 Task: Create a due date automation trigger when advanced on, on the monday after a card is due add content with a description starting with resumeat 11:00 AM.
Action: Mouse moved to (1153, 339)
Screenshot: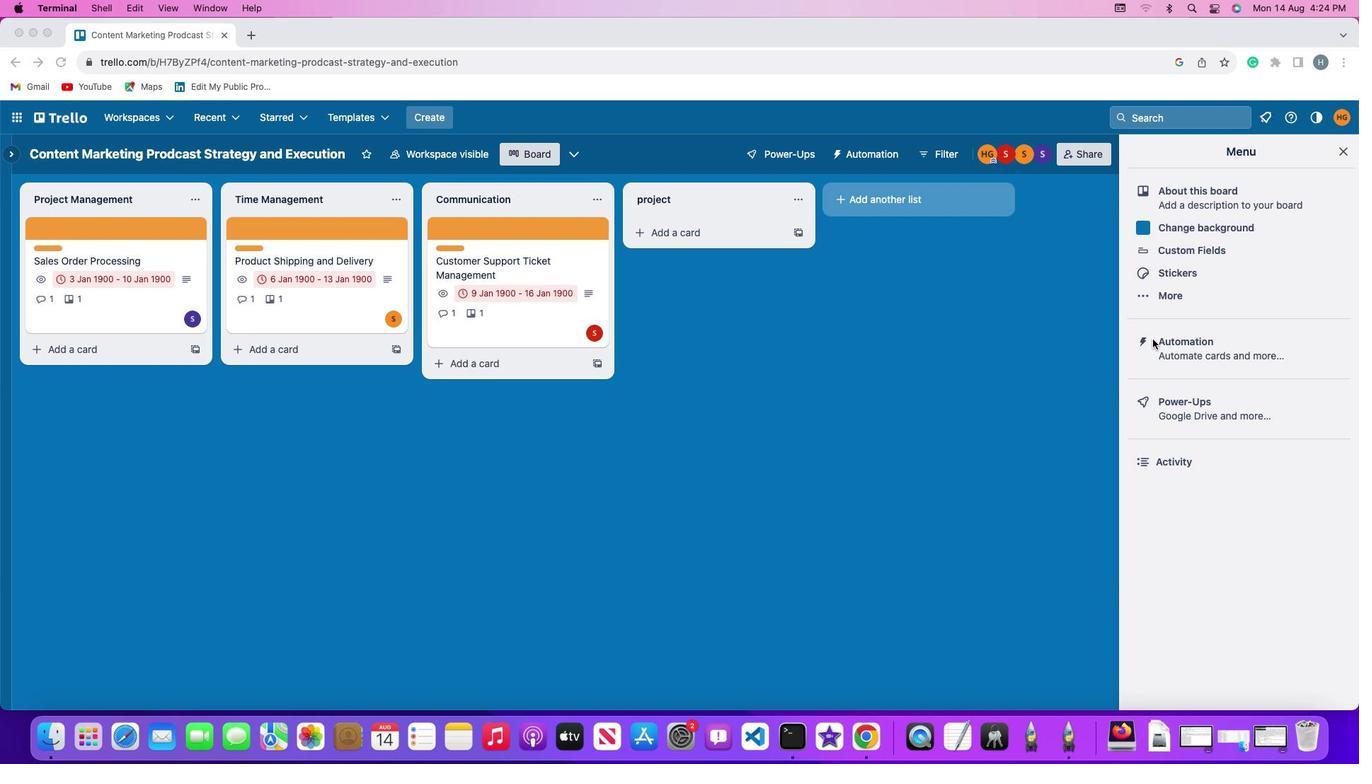 
Action: Mouse pressed left at (1153, 339)
Screenshot: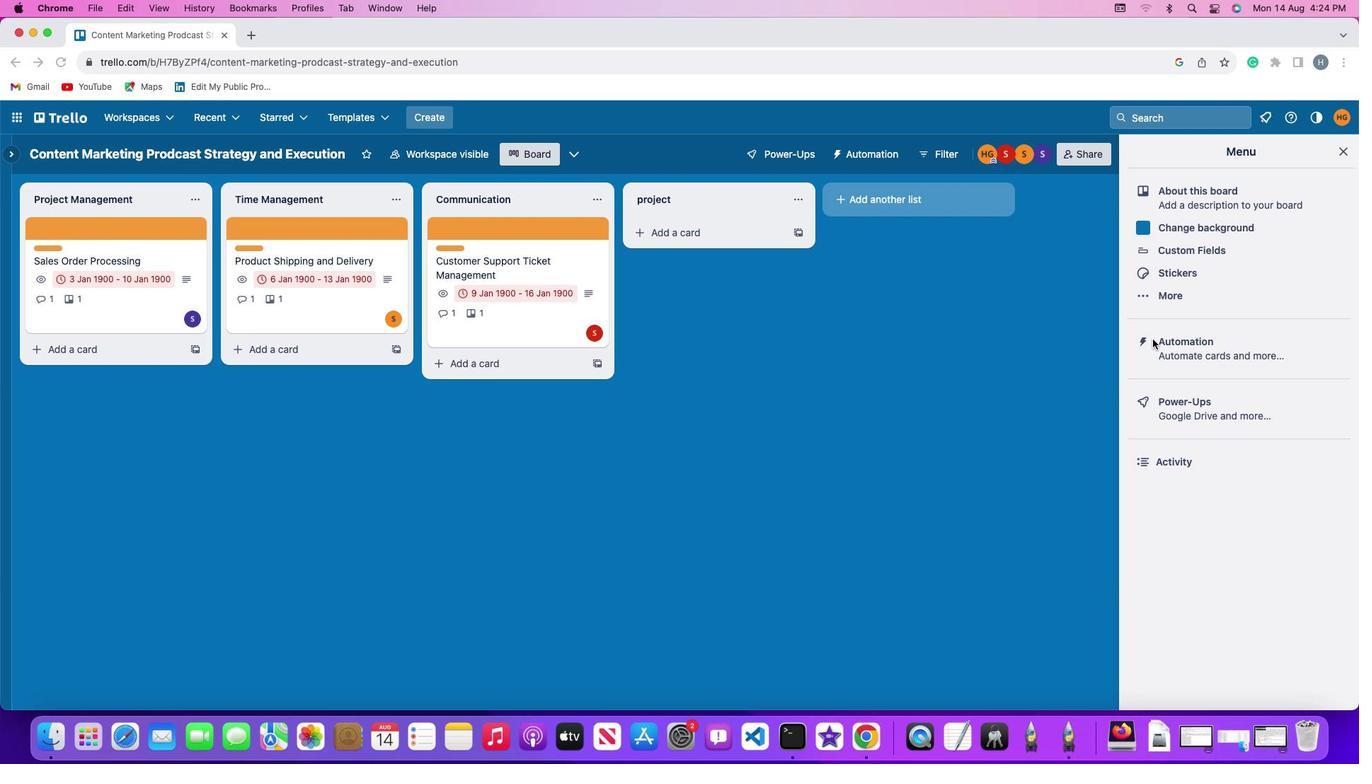 
Action: Mouse pressed left at (1153, 339)
Screenshot: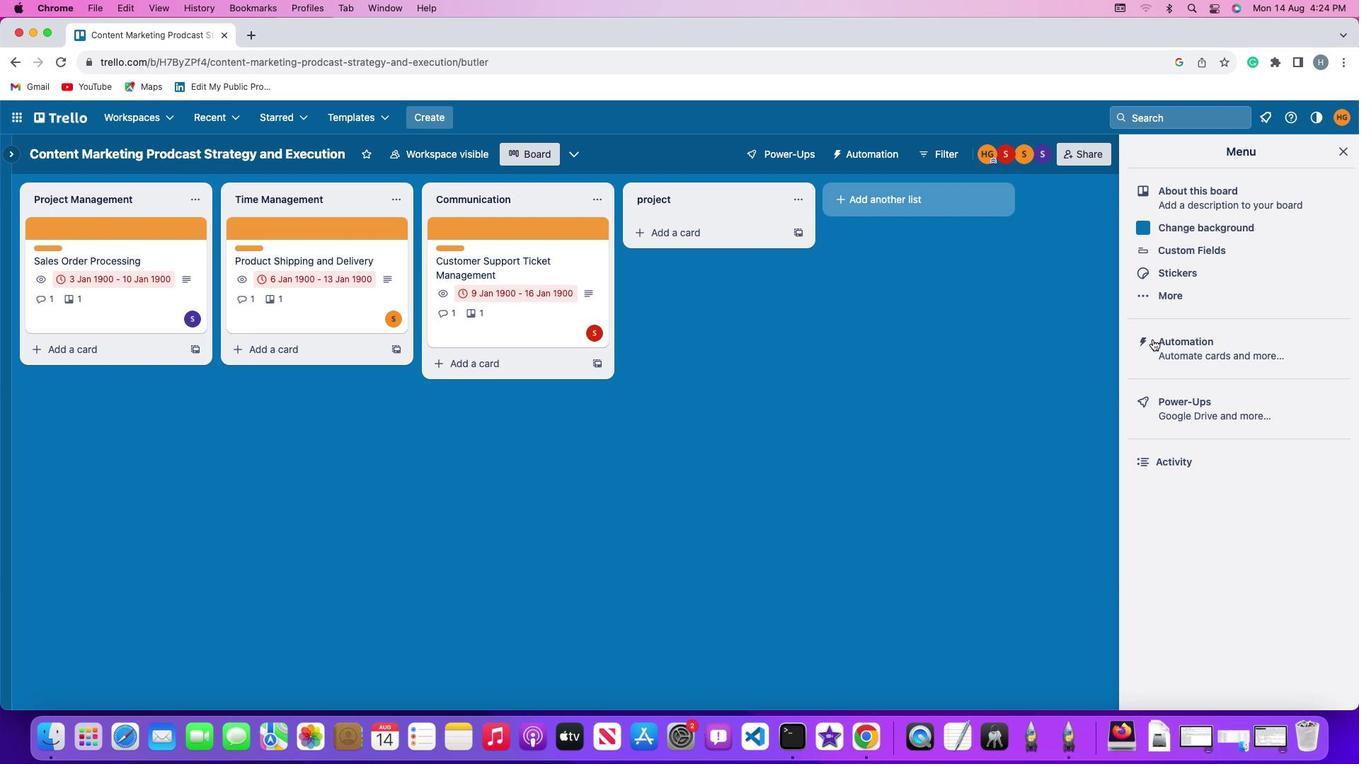 
Action: Mouse moved to (96, 337)
Screenshot: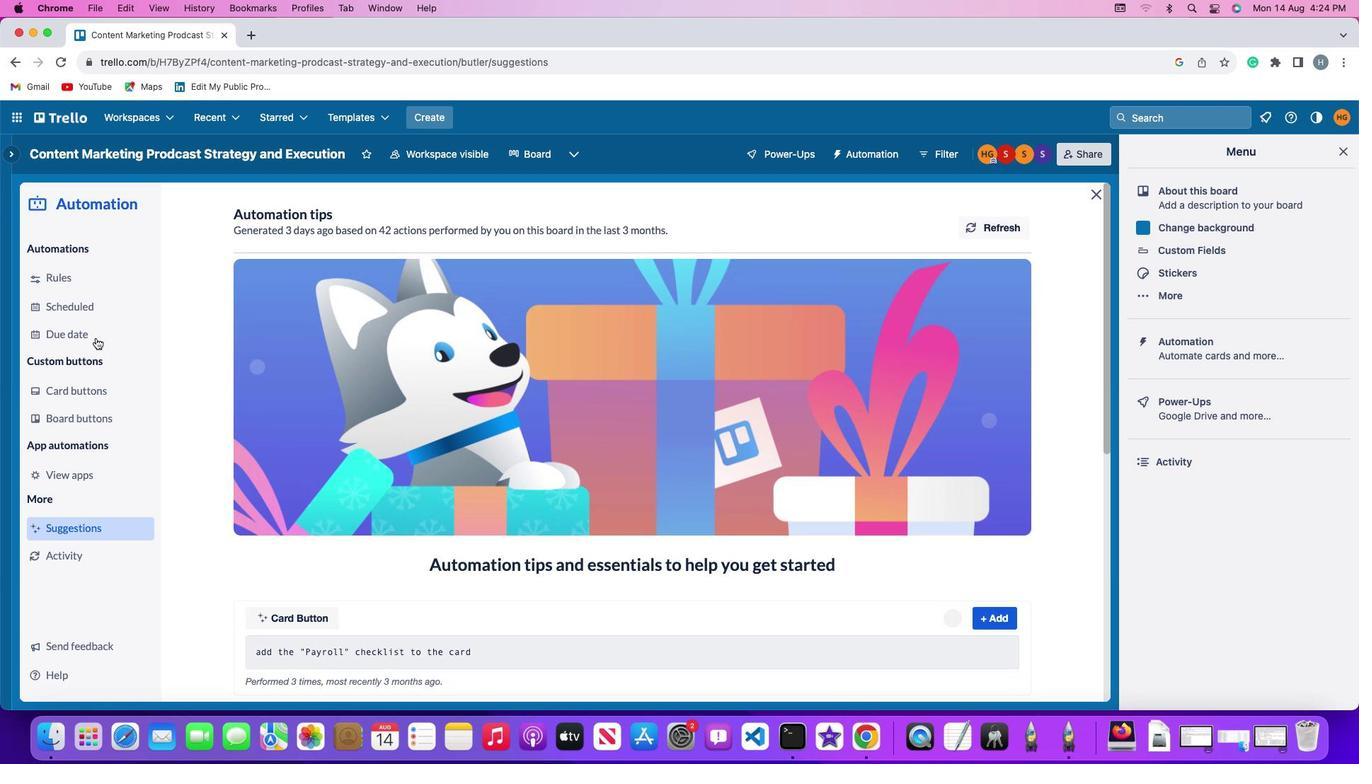 
Action: Mouse pressed left at (96, 337)
Screenshot: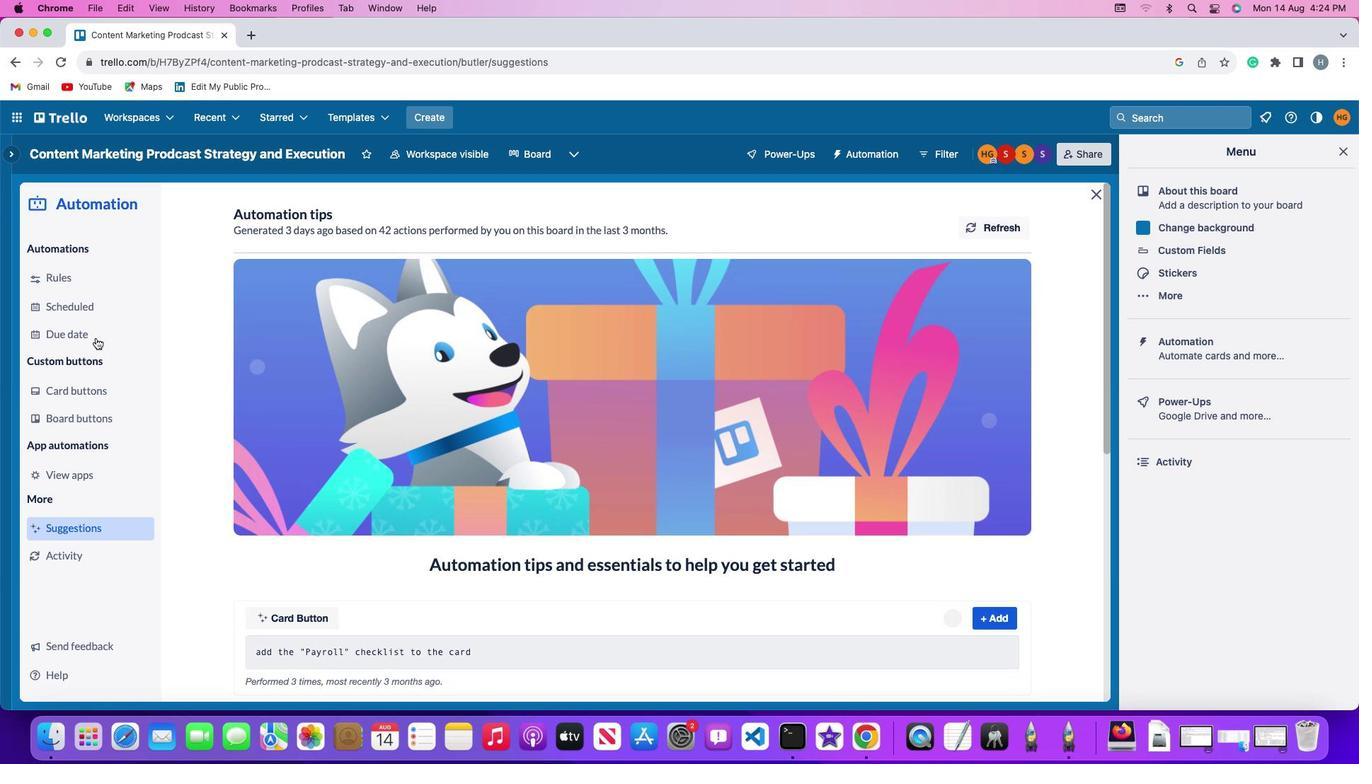 
Action: Mouse moved to (960, 212)
Screenshot: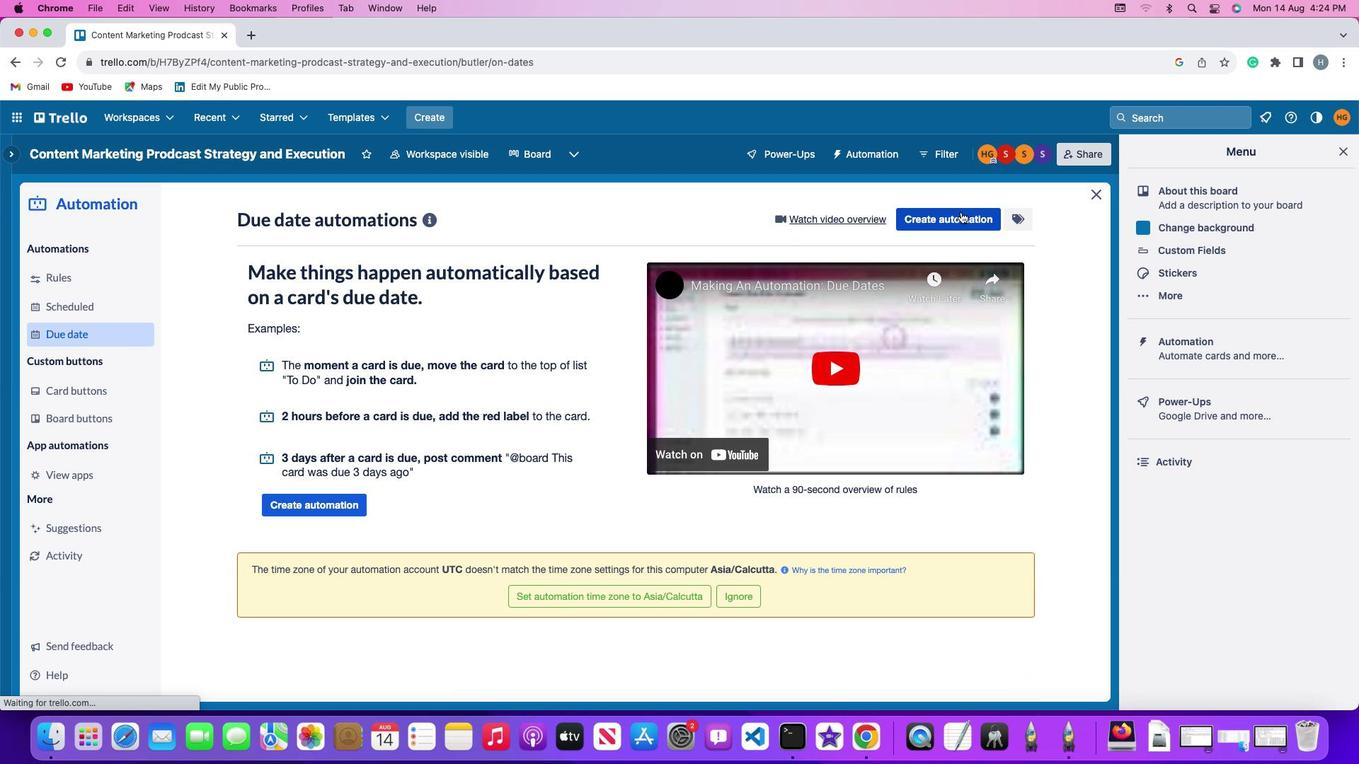 
Action: Mouse pressed left at (960, 212)
Screenshot: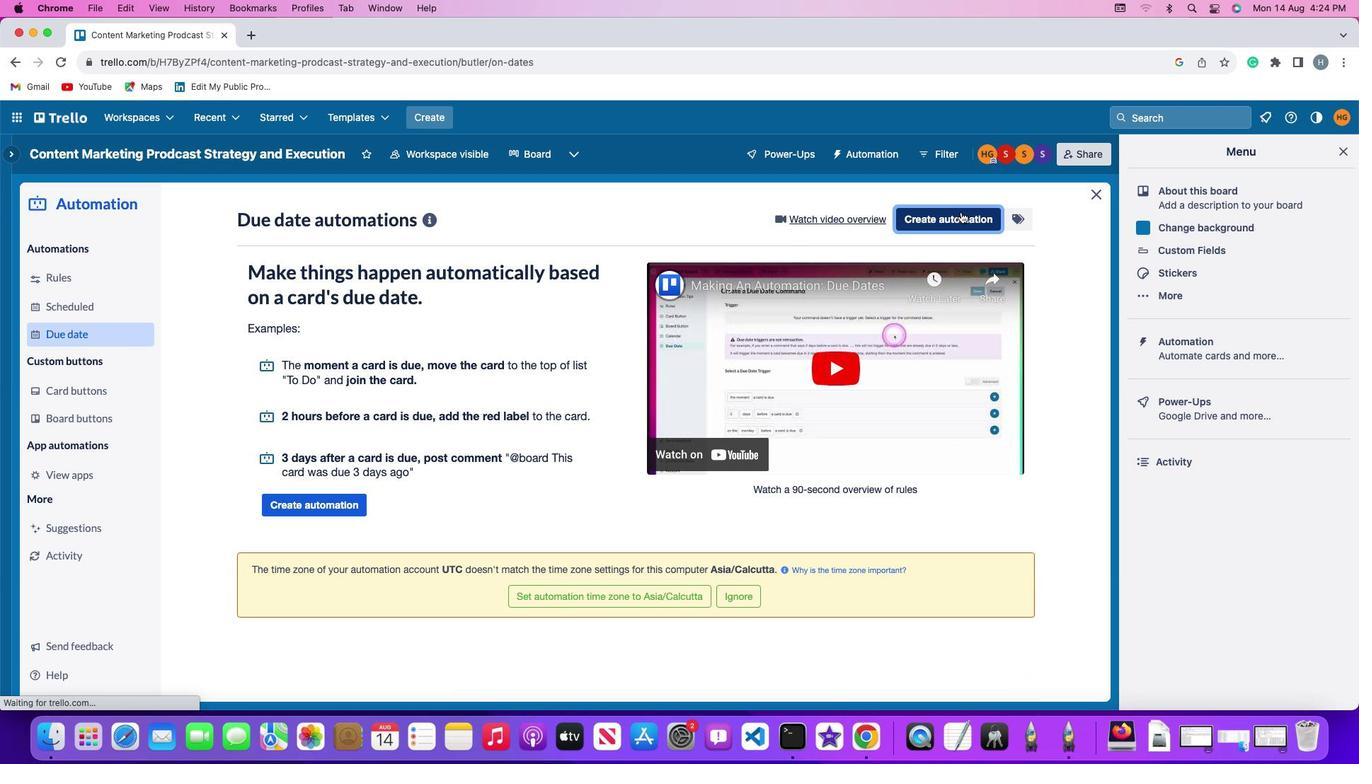 
Action: Mouse moved to (447, 356)
Screenshot: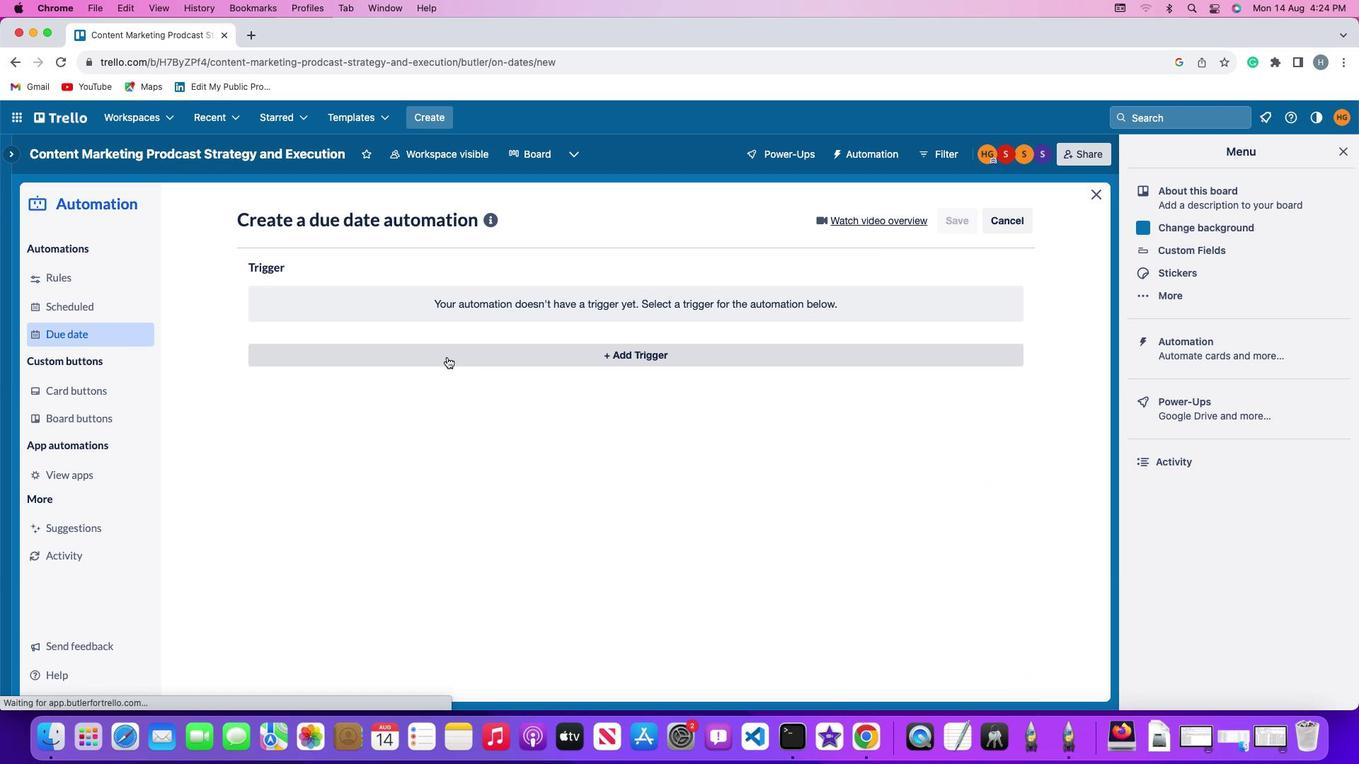 
Action: Mouse pressed left at (447, 356)
Screenshot: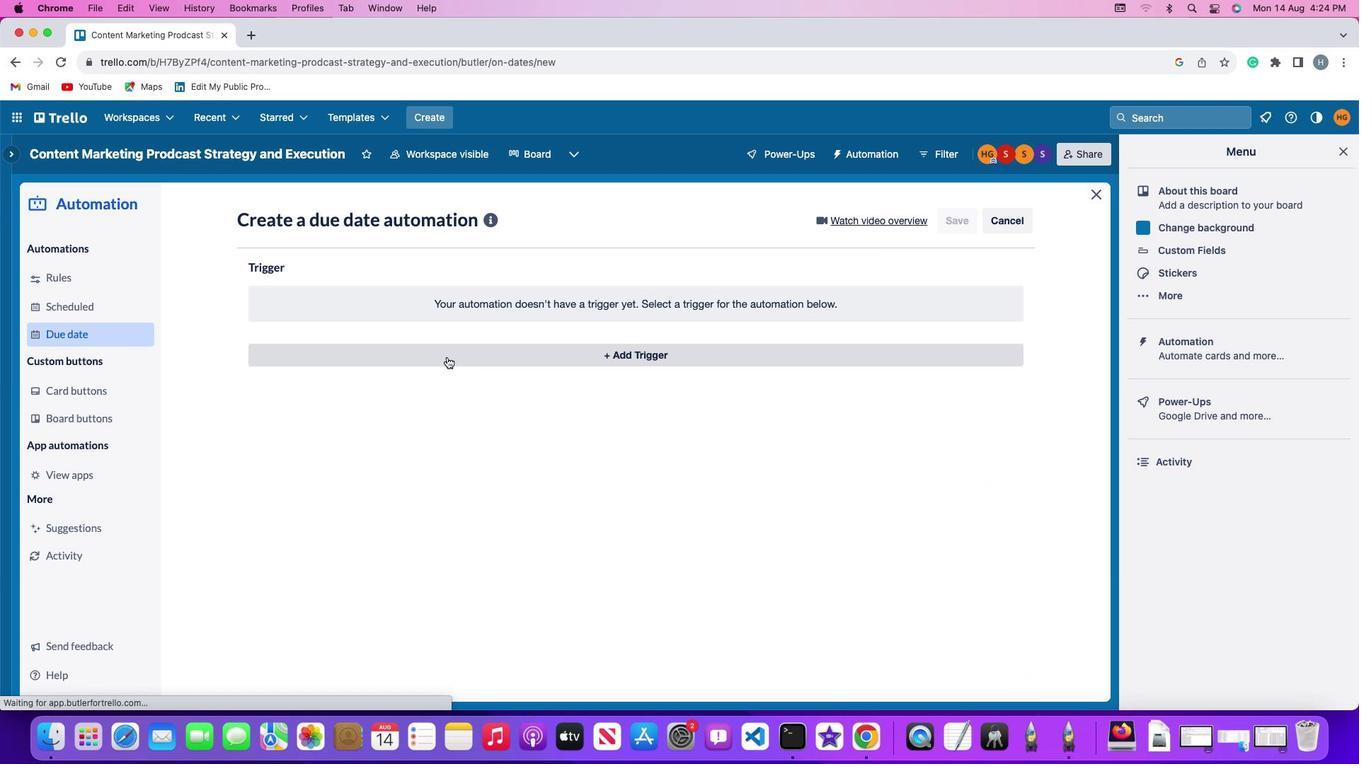 
Action: Mouse moved to (317, 620)
Screenshot: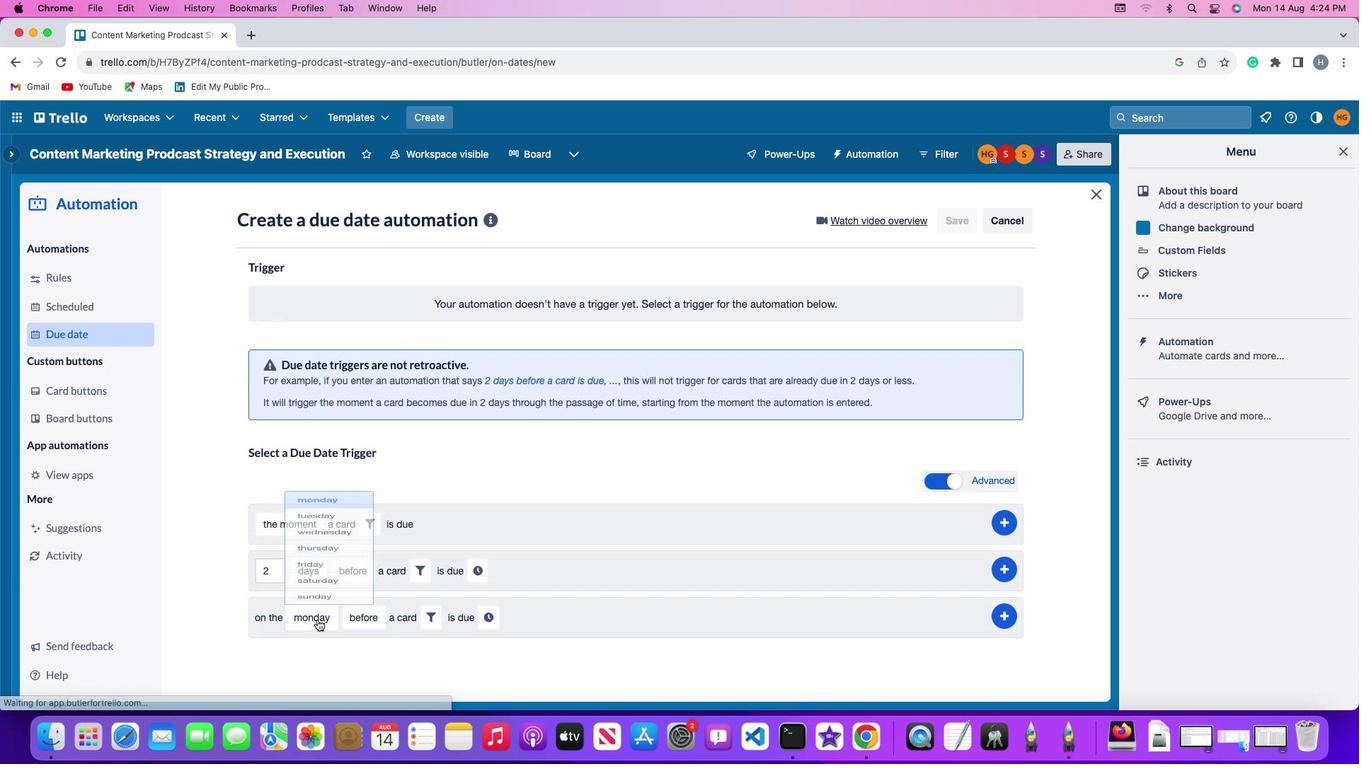 
Action: Mouse pressed left at (317, 620)
Screenshot: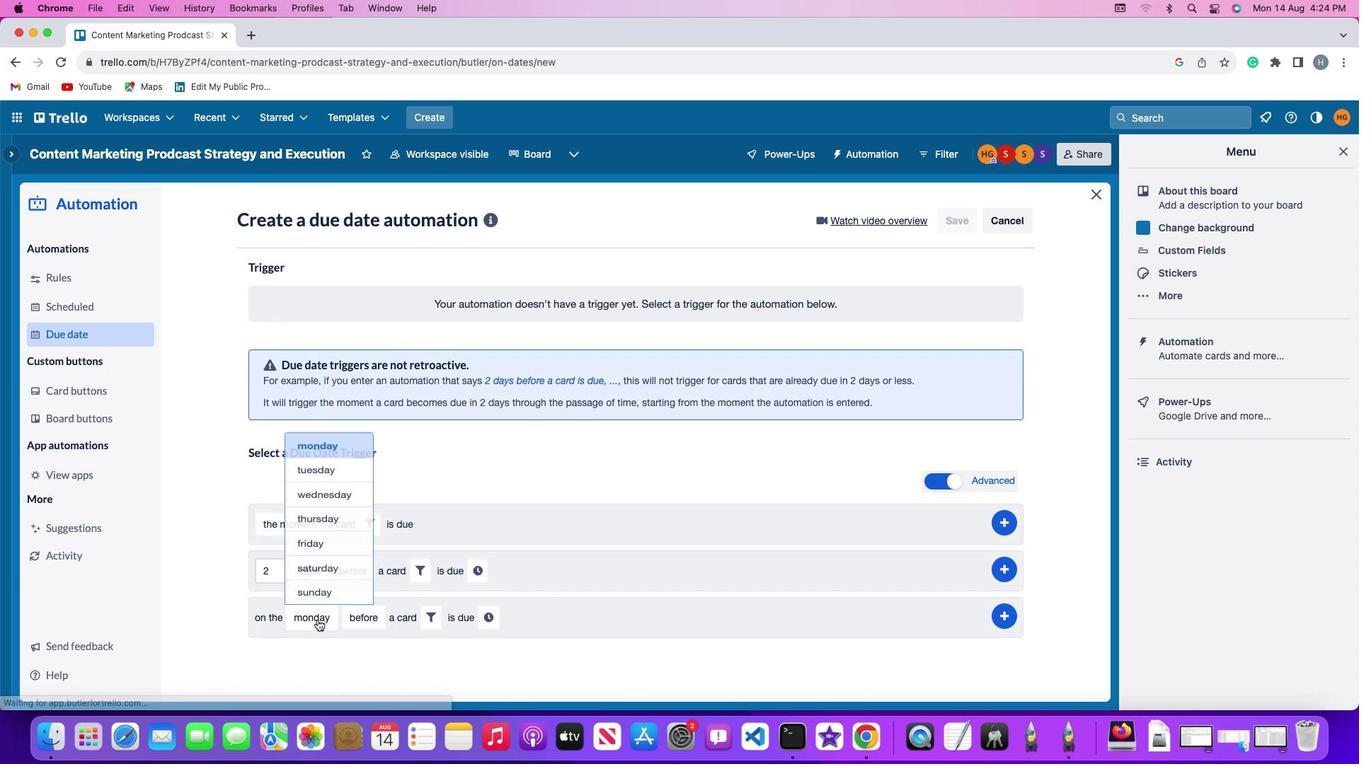 
Action: Mouse moved to (350, 410)
Screenshot: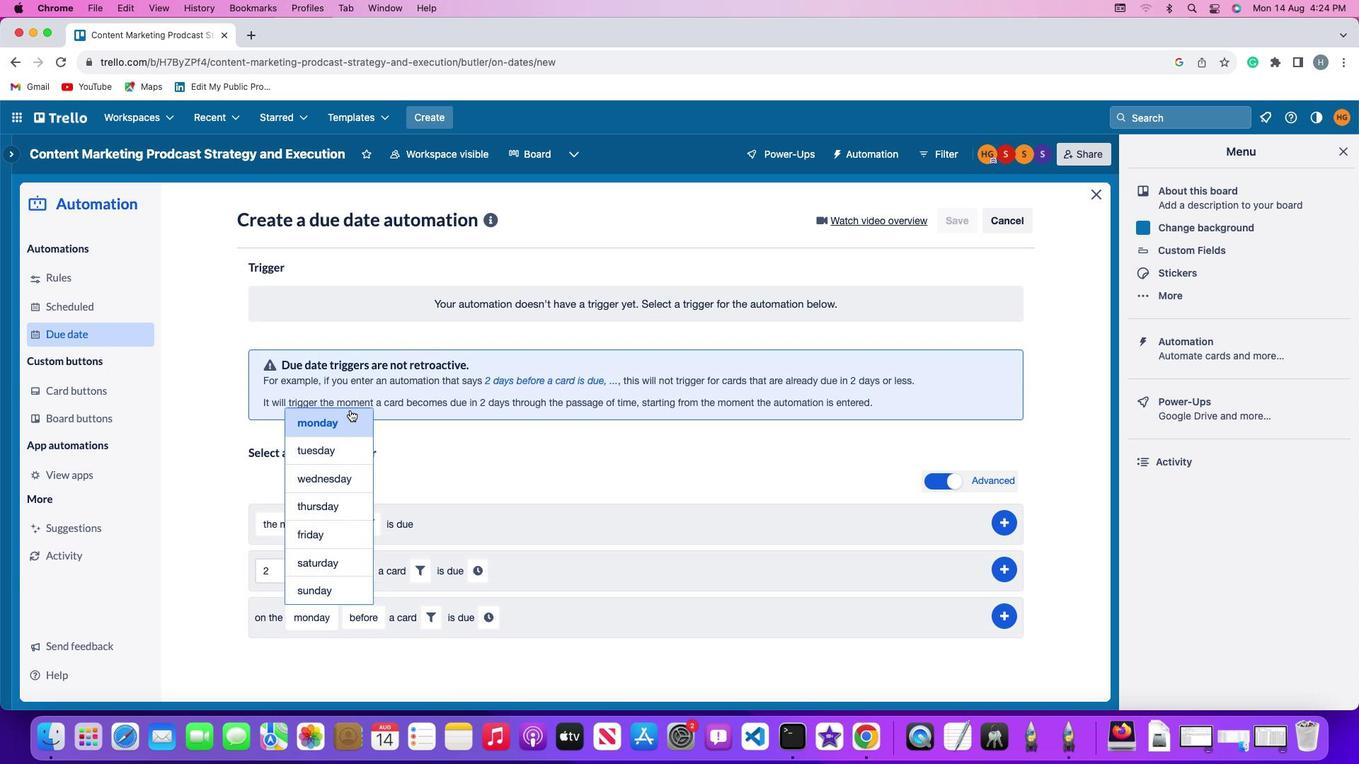 
Action: Mouse pressed left at (350, 410)
Screenshot: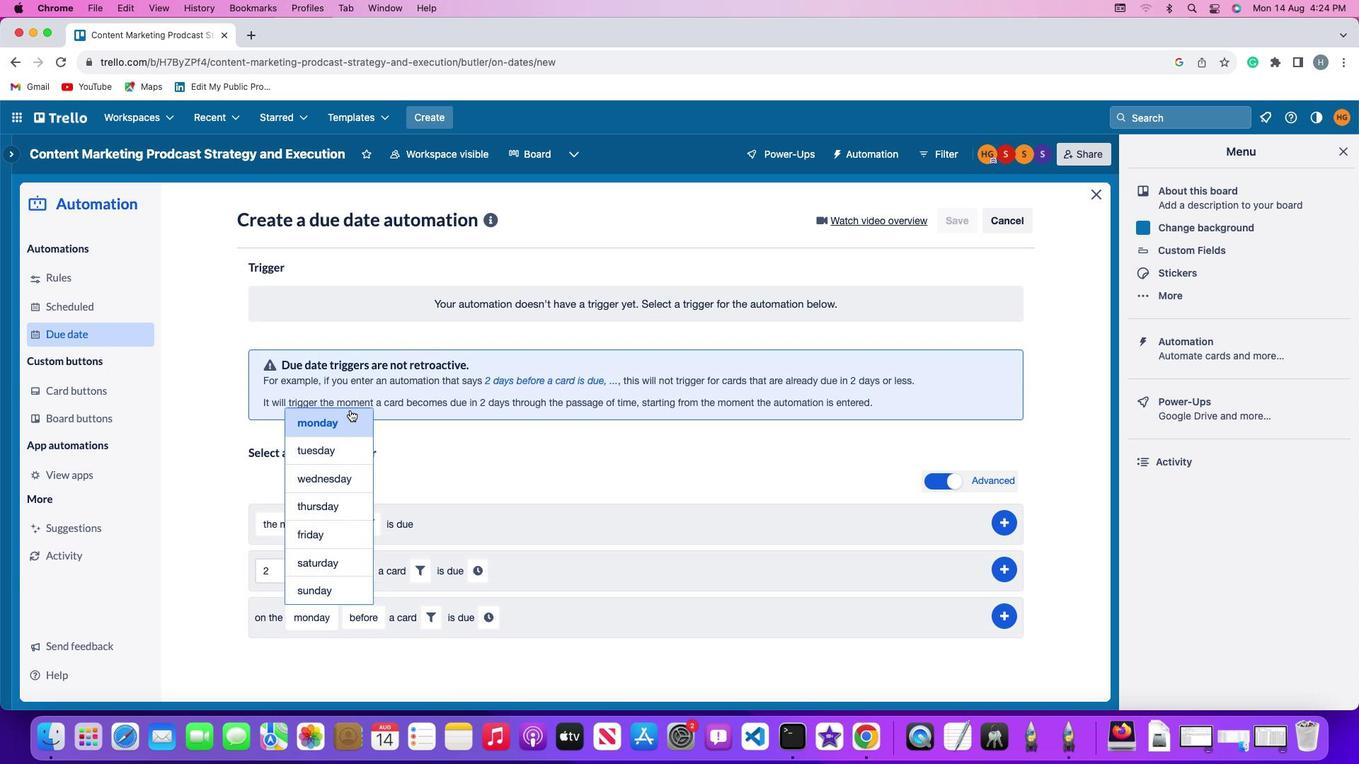 
Action: Mouse moved to (365, 615)
Screenshot: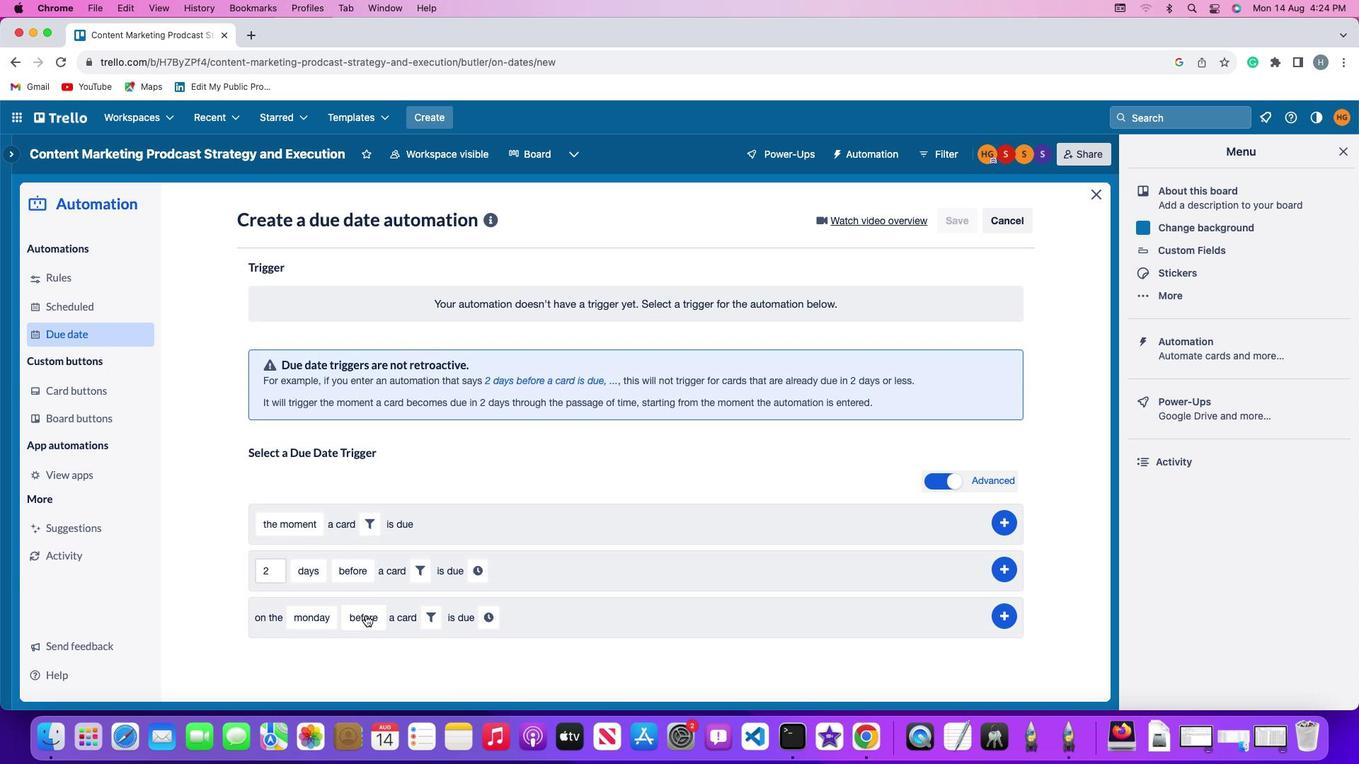 
Action: Mouse pressed left at (365, 615)
Screenshot: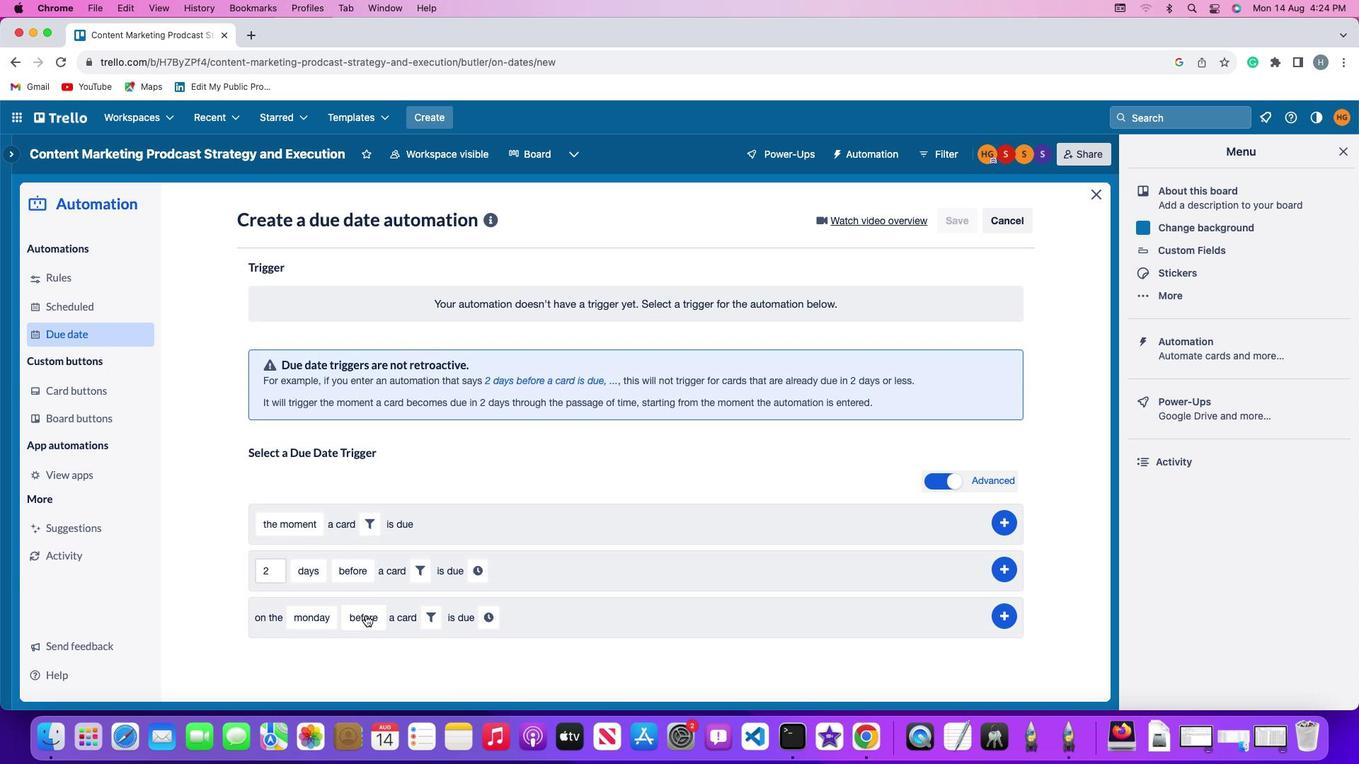 
Action: Mouse moved to (390, 533)
Screenshot: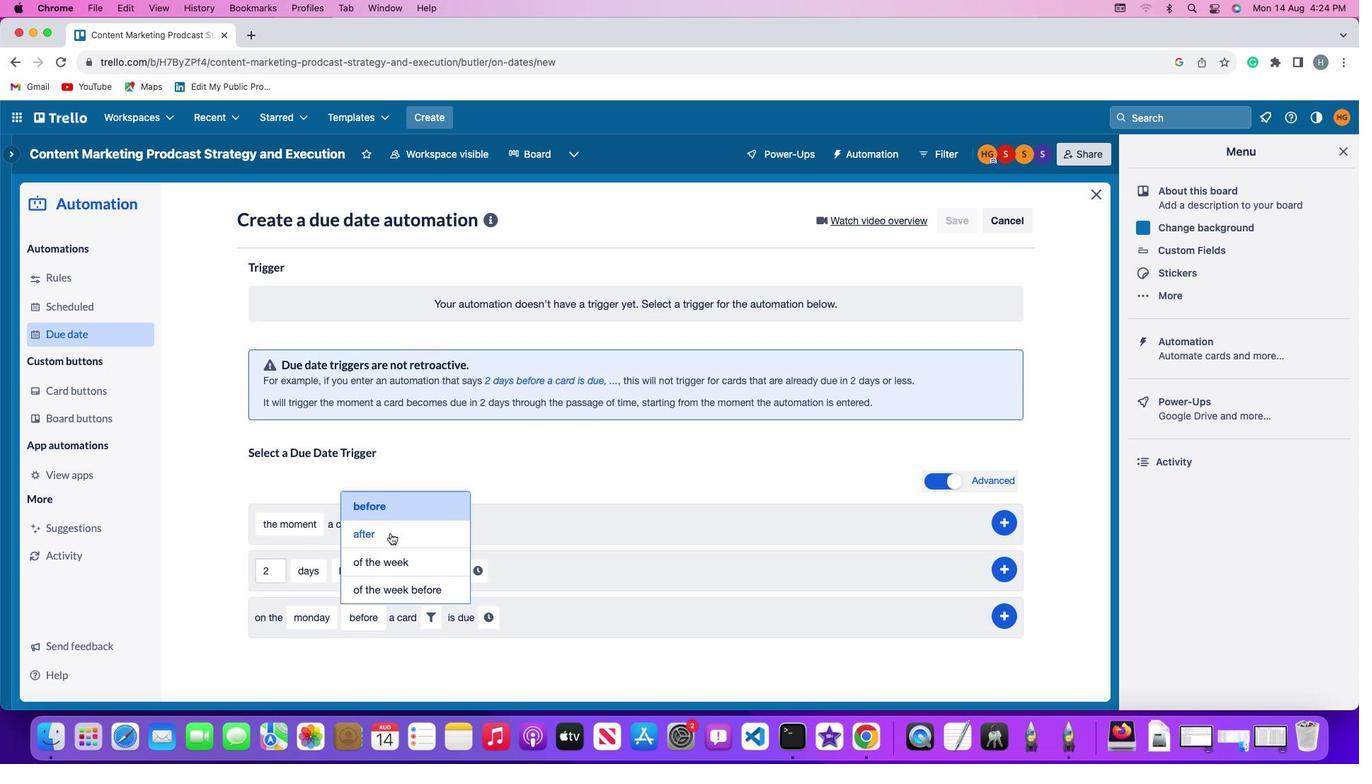 
Action: Mouse pressed left at (390, 533)
Screenshot: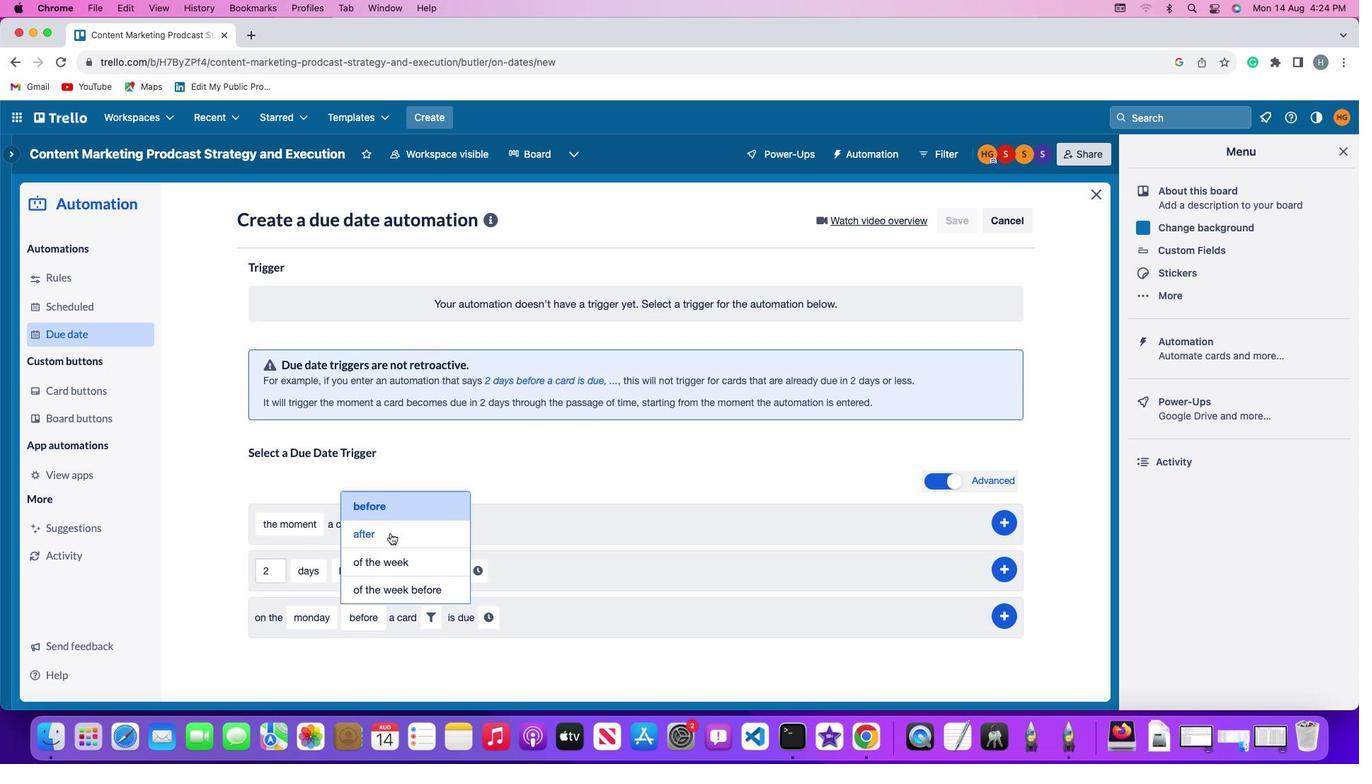 
Action: Mouse moved to (413, 609)
Screenshot: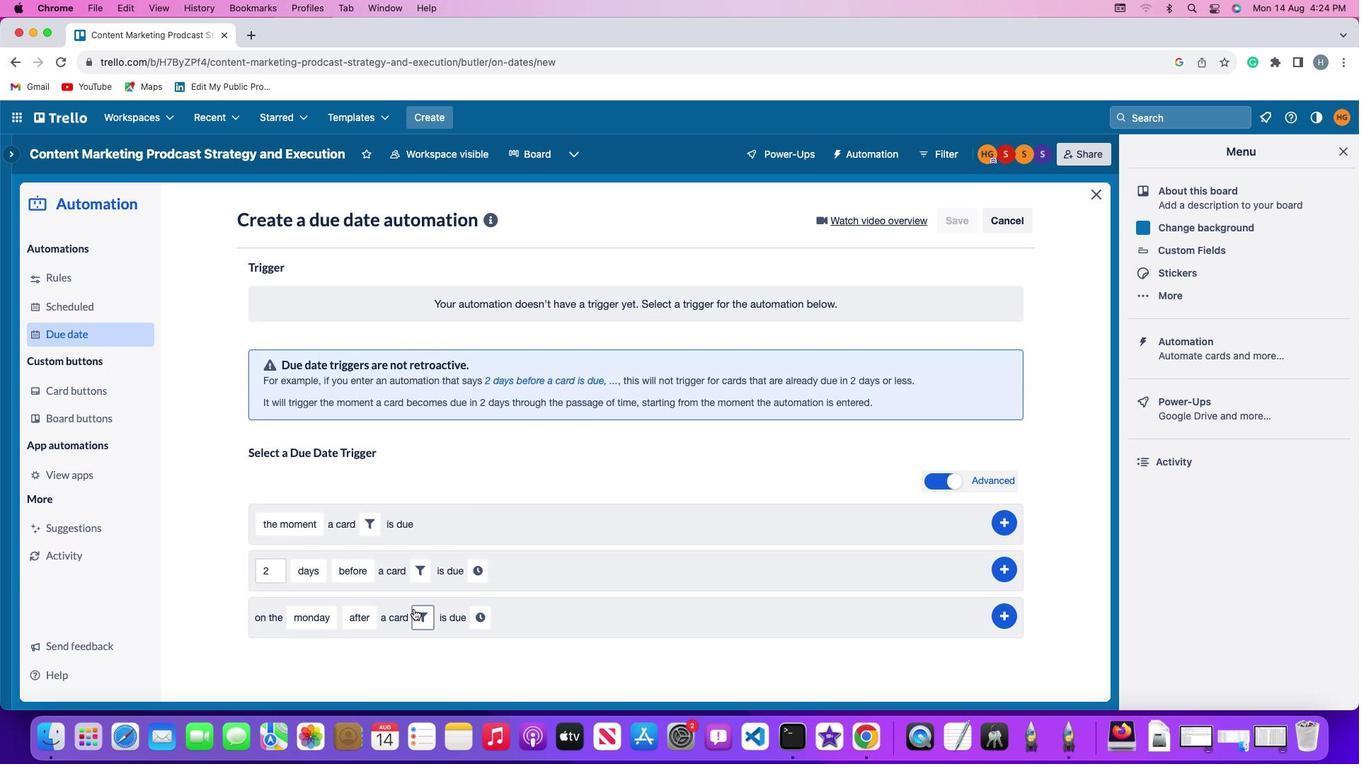 
Action: Mouse pressed left at (413, 609)
Screenshot: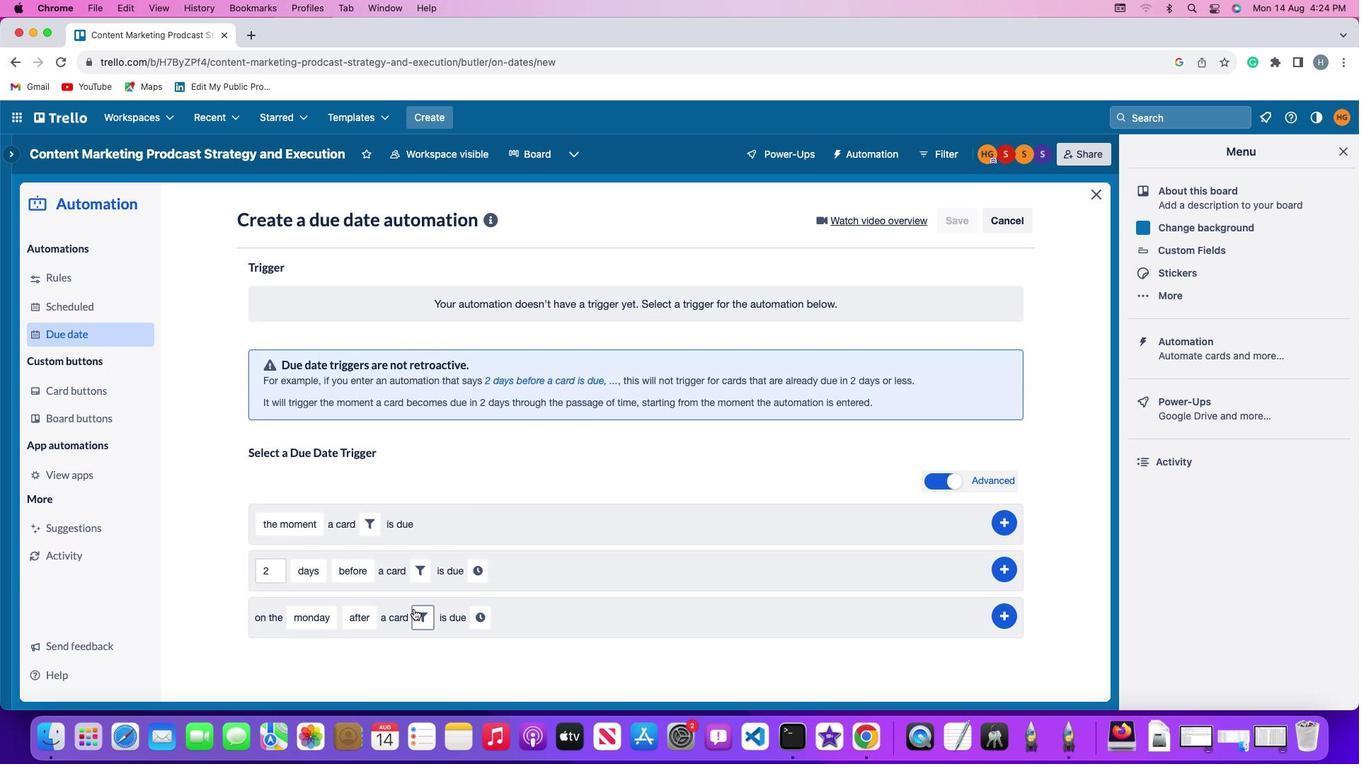 
Action: Mouse moved to (587, 662)
Screenshot: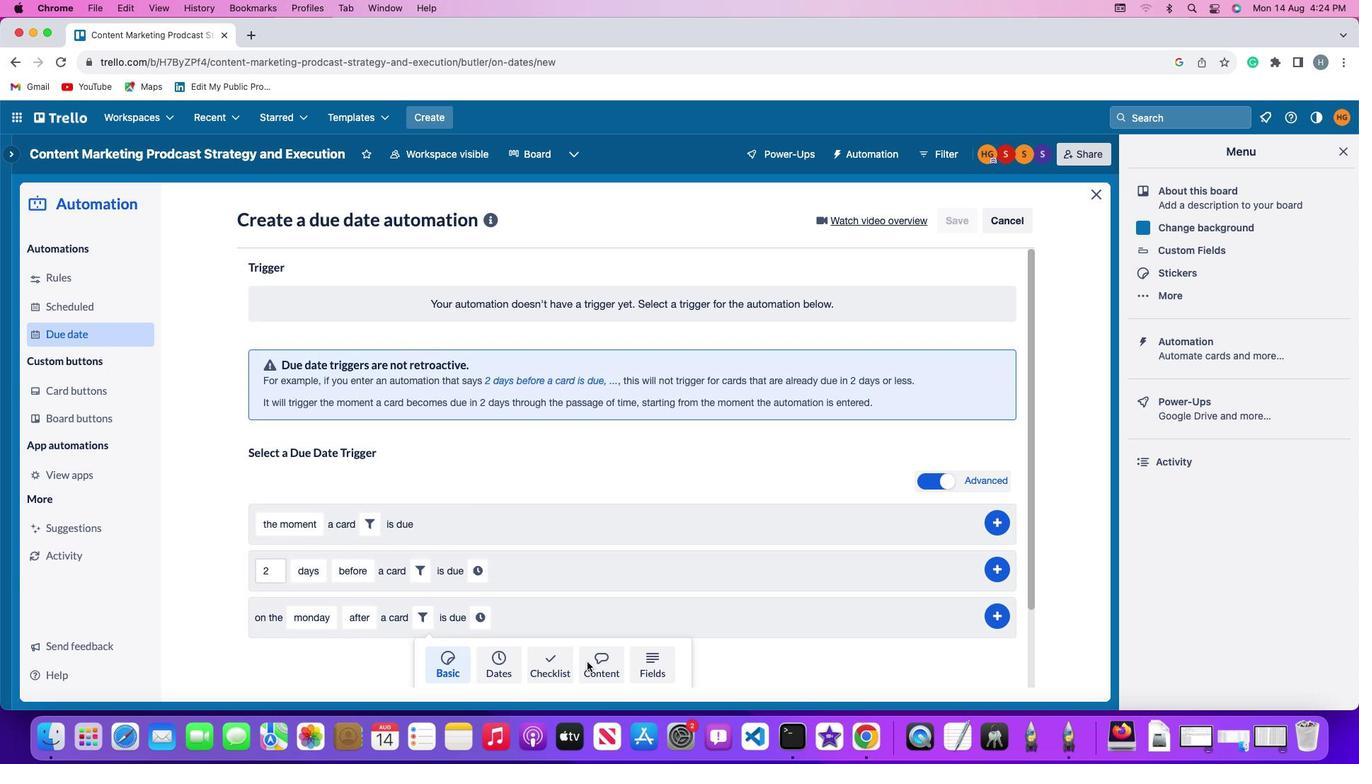 
Action: Mouse pressed left at (587, 662)
Screenshot: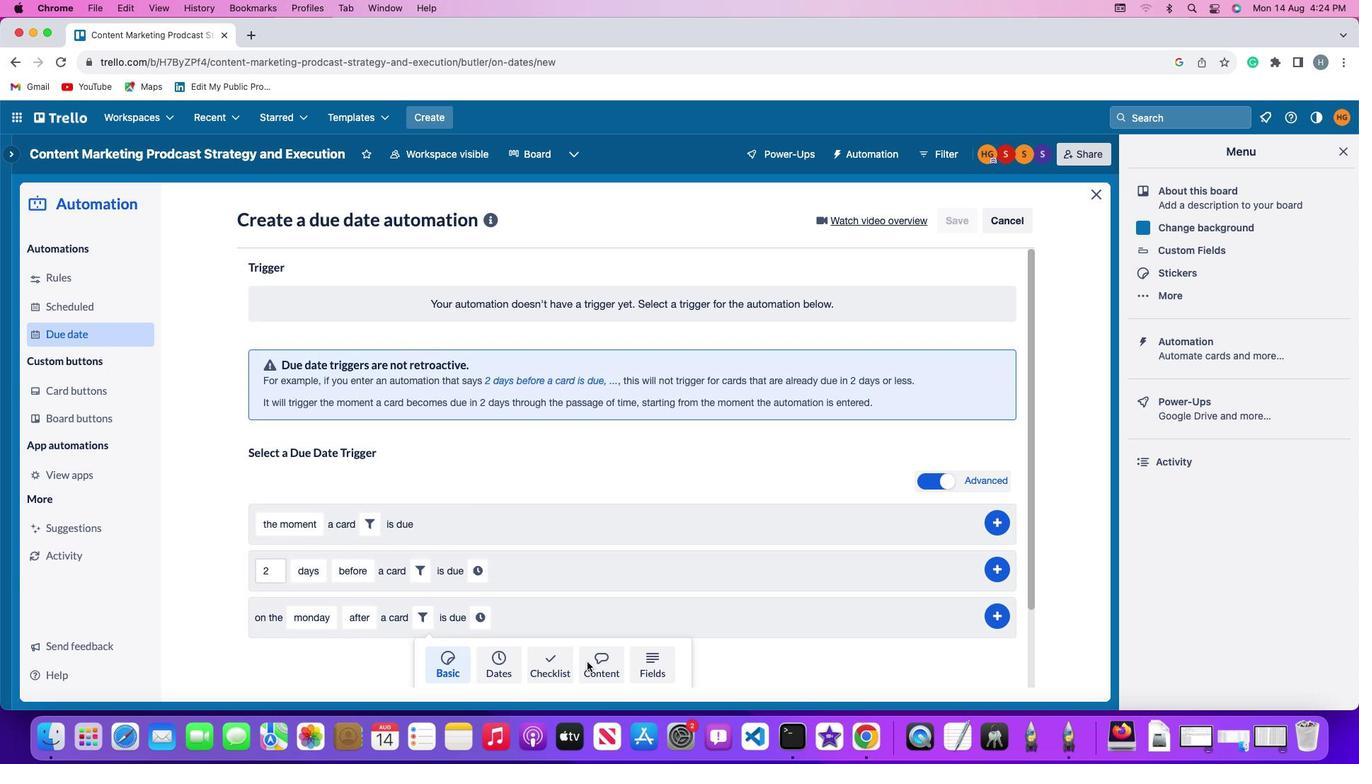 
Action: Mouse moved to (324, 651)
Screenshot: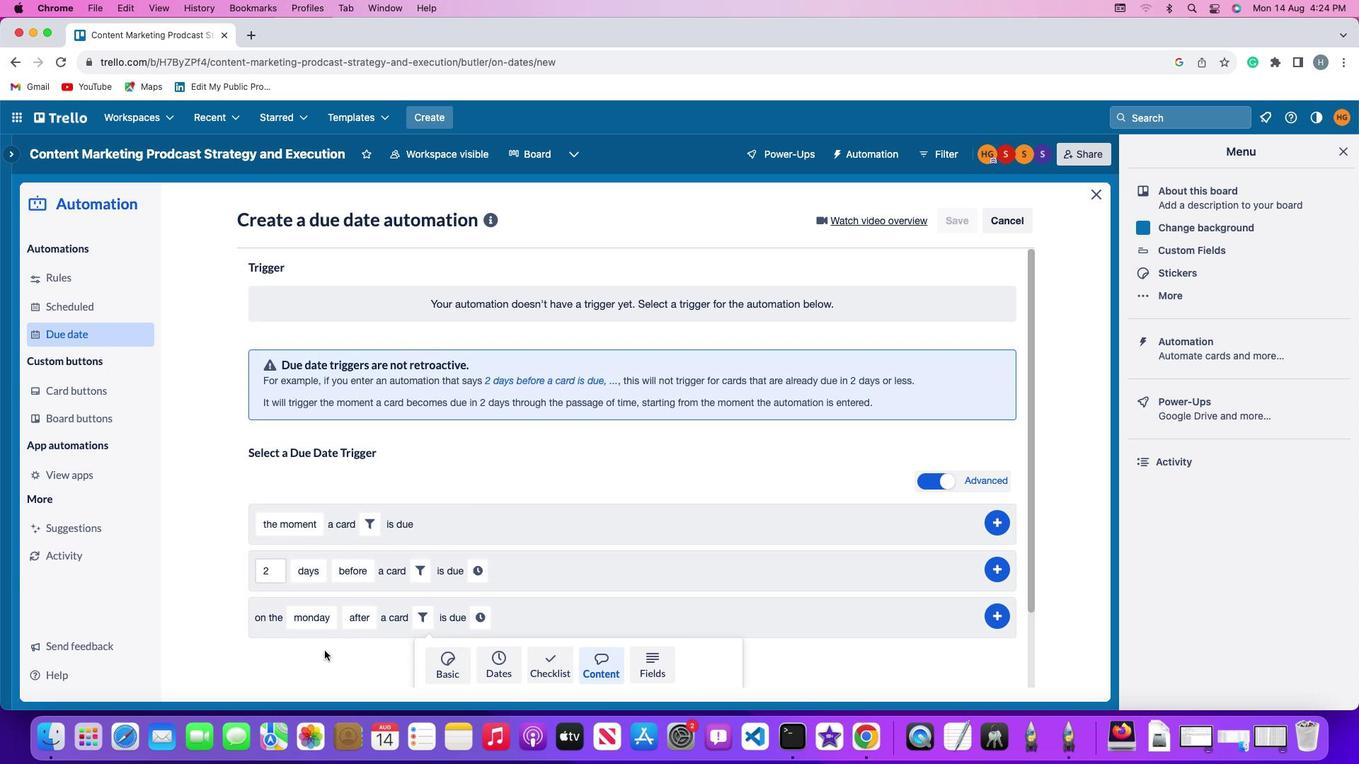
Action: Mouse scrolled (324, 651) with delta (0, 0)
Screenshot: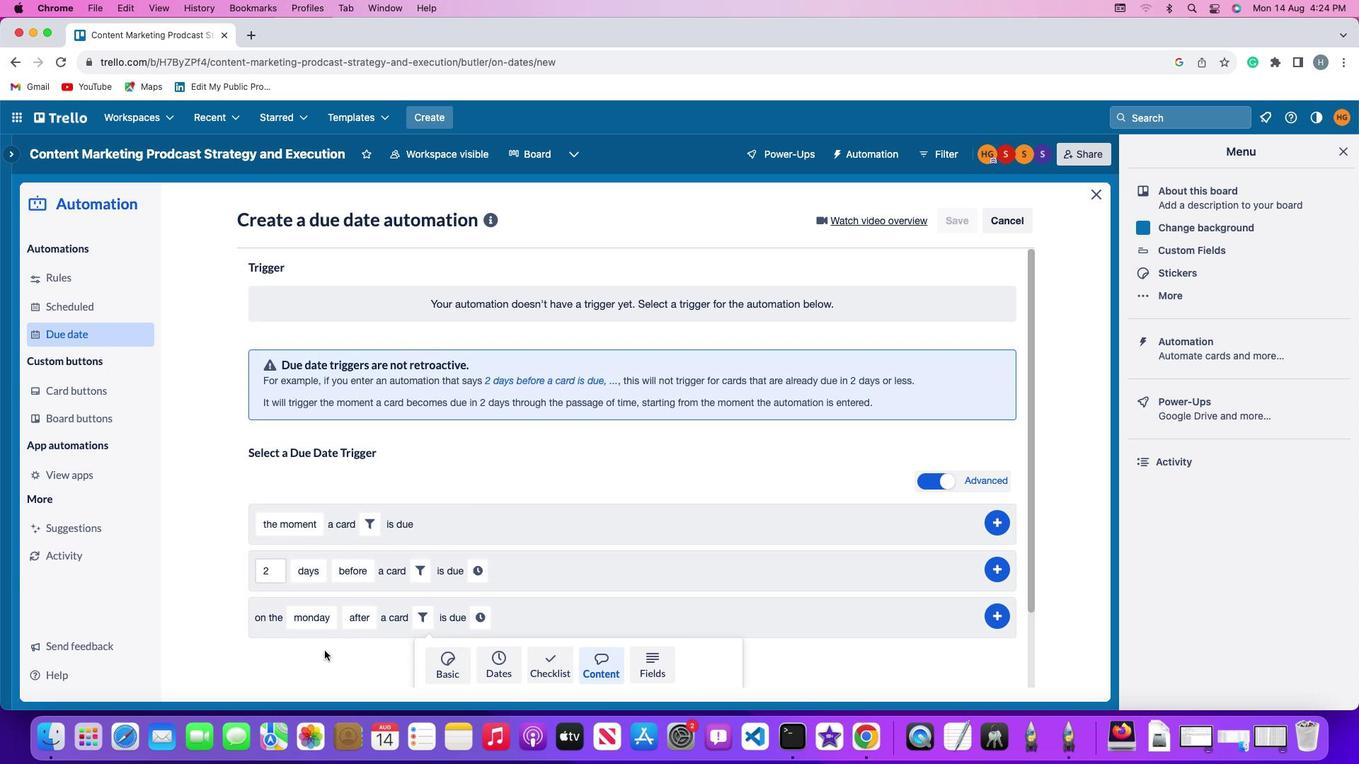 
Action: Mouse moved to (324, 650)
Screenshot: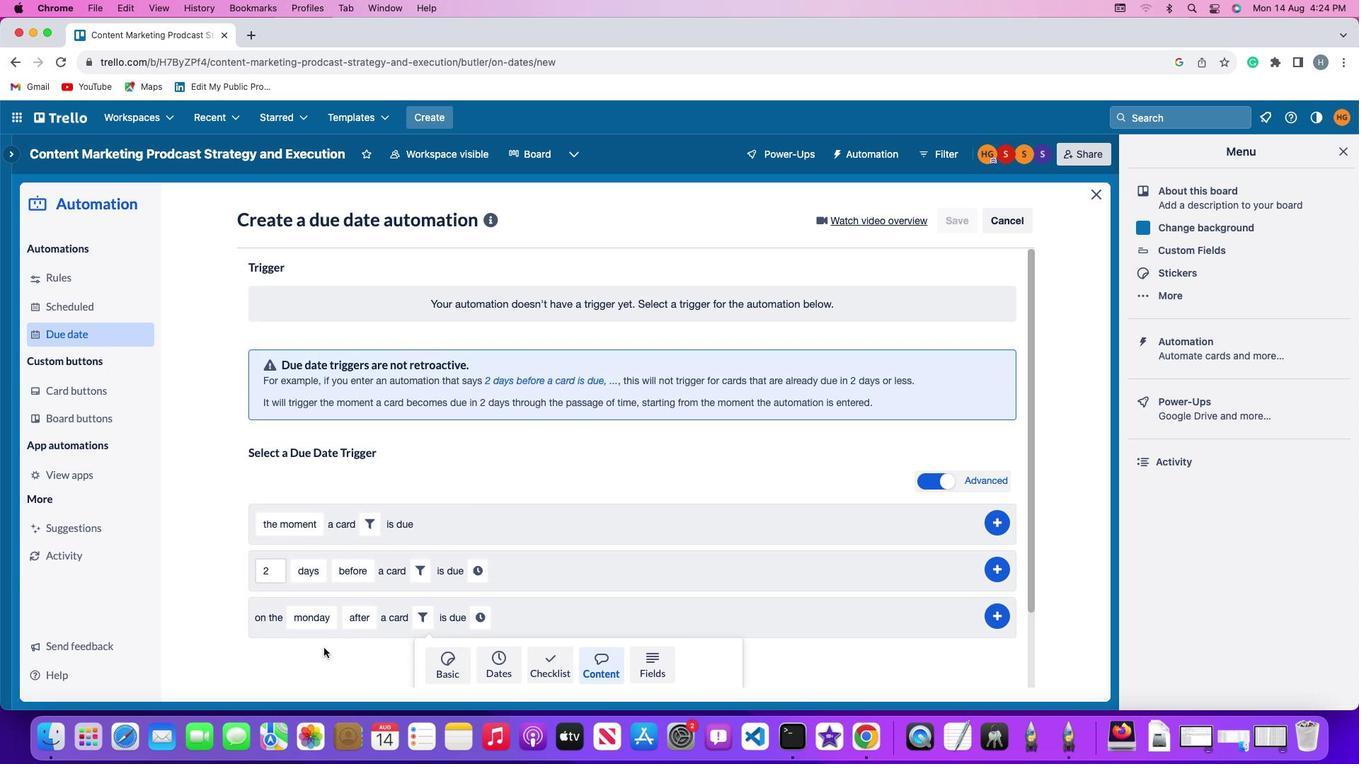 
Action: Mouse scrolled (324, 650) with delta (0, 0)
Screenshot: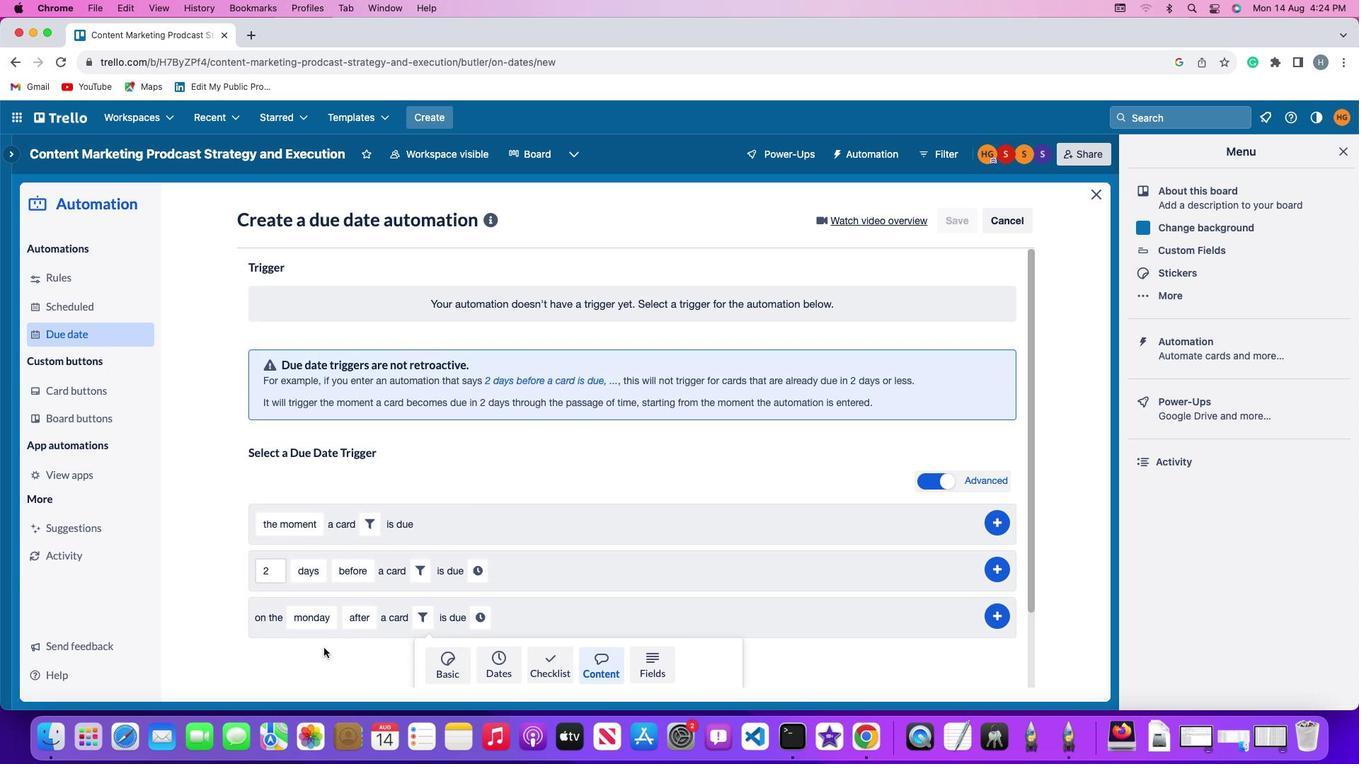 
Action: Mouse moved to (324, 649)
Screenshot: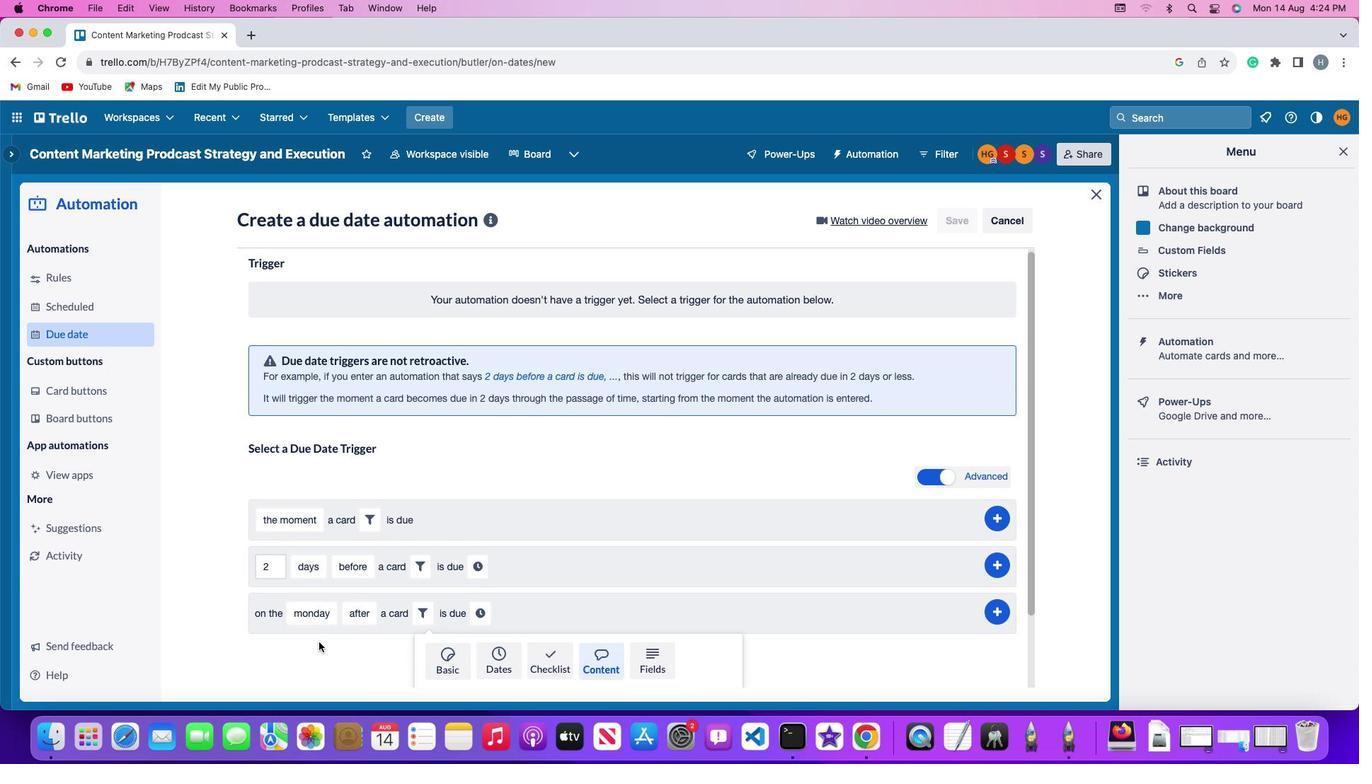 
Action: Mouse scrolled (324, 649) with delta (0, -2)
Screenshot: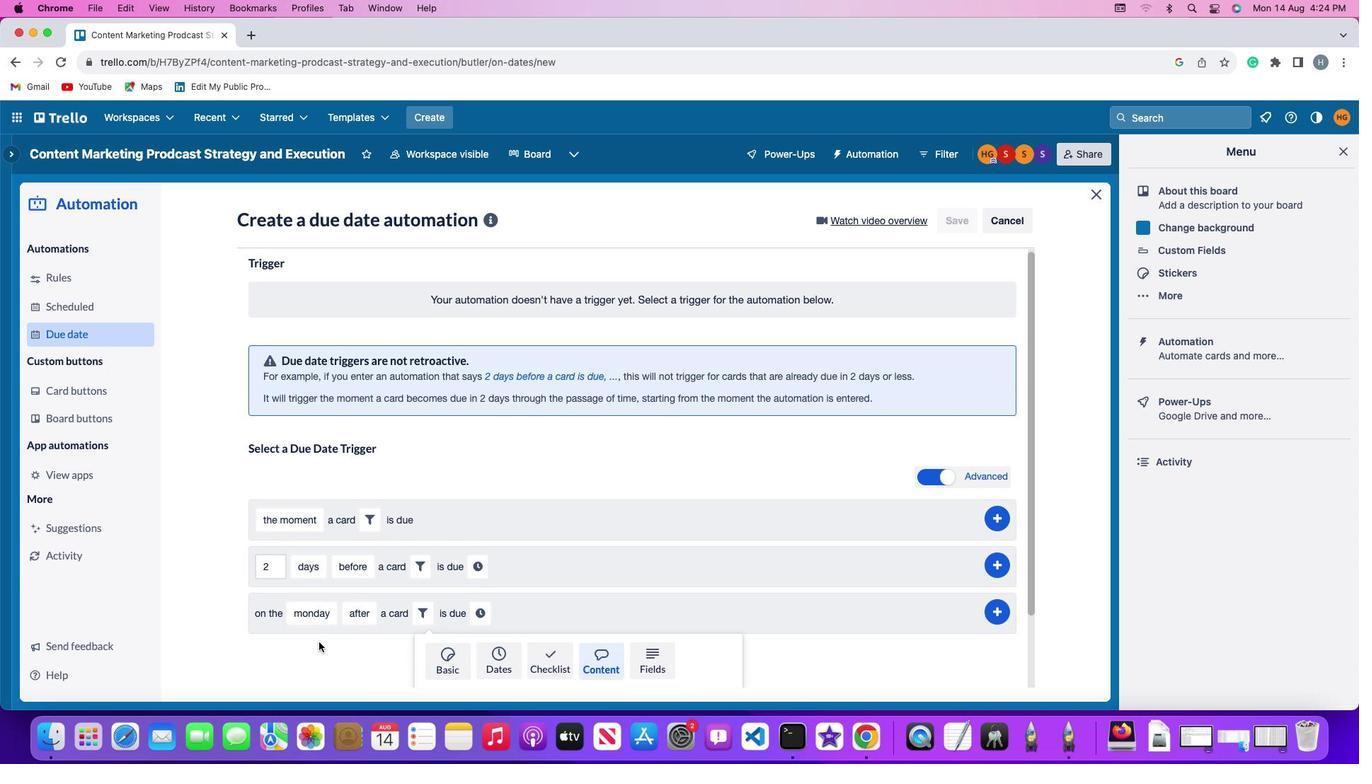 
Action: Mouse moved to (323, 647)
Screenshot: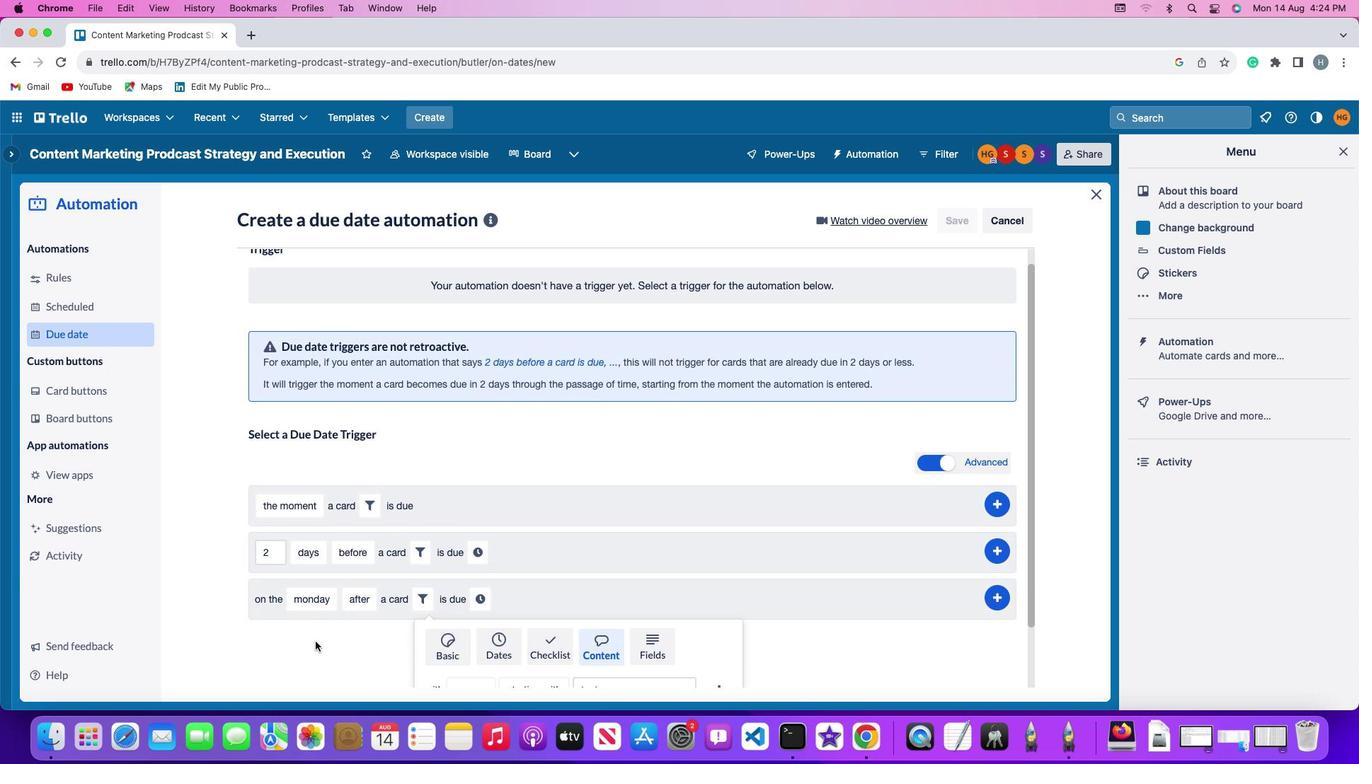 
Action: Mouse scrolled (323, 647) with delta (0, -3)
Screenshot: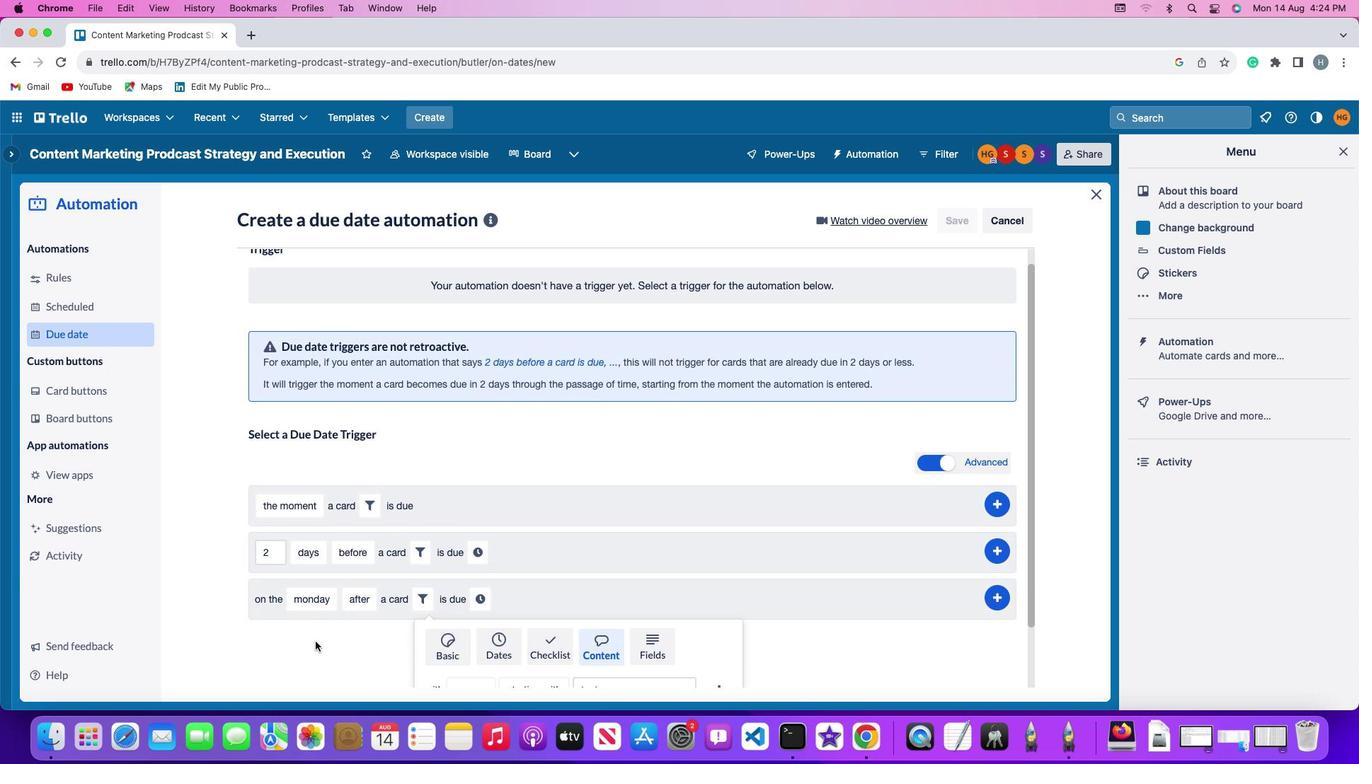 
Action: Mouse moved to (462, 615)
Screenshot: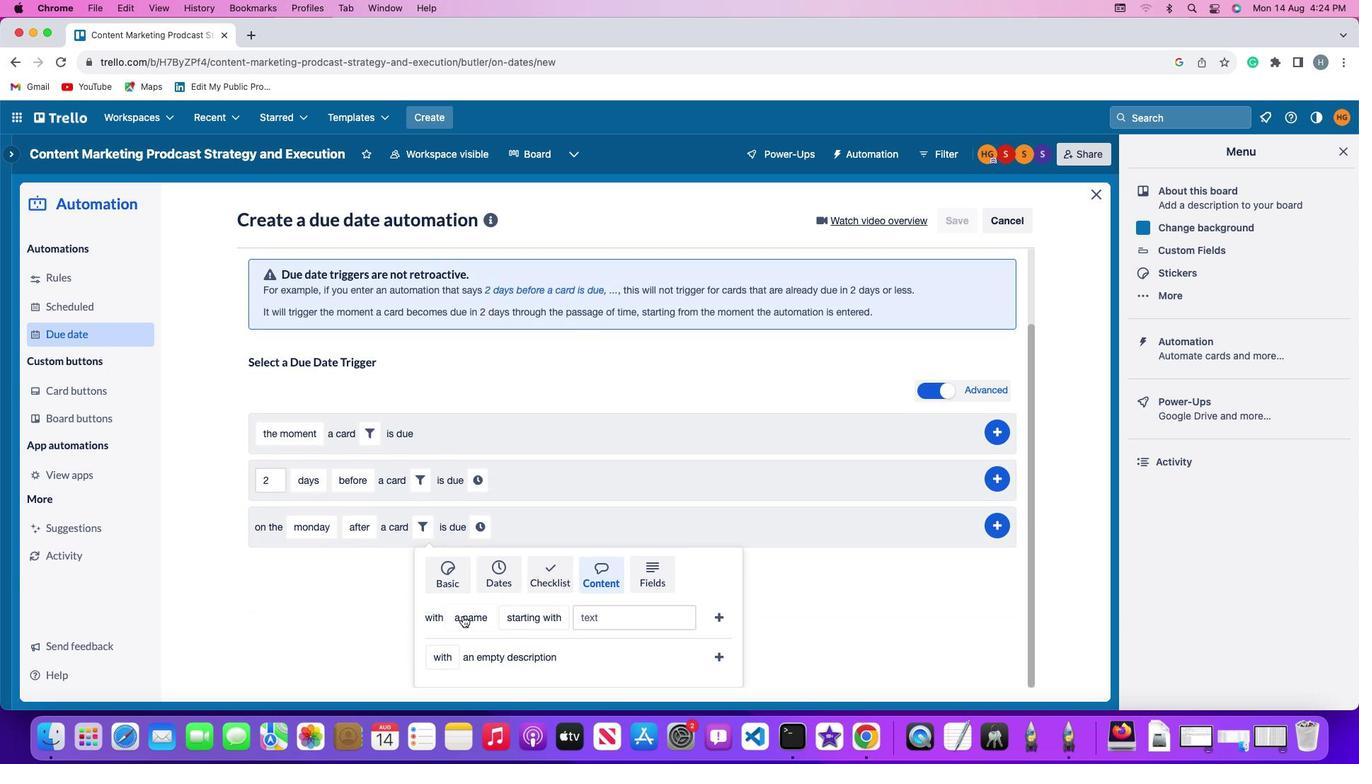 
Action: Mouse pressed left at (462, 615)
Screenshot: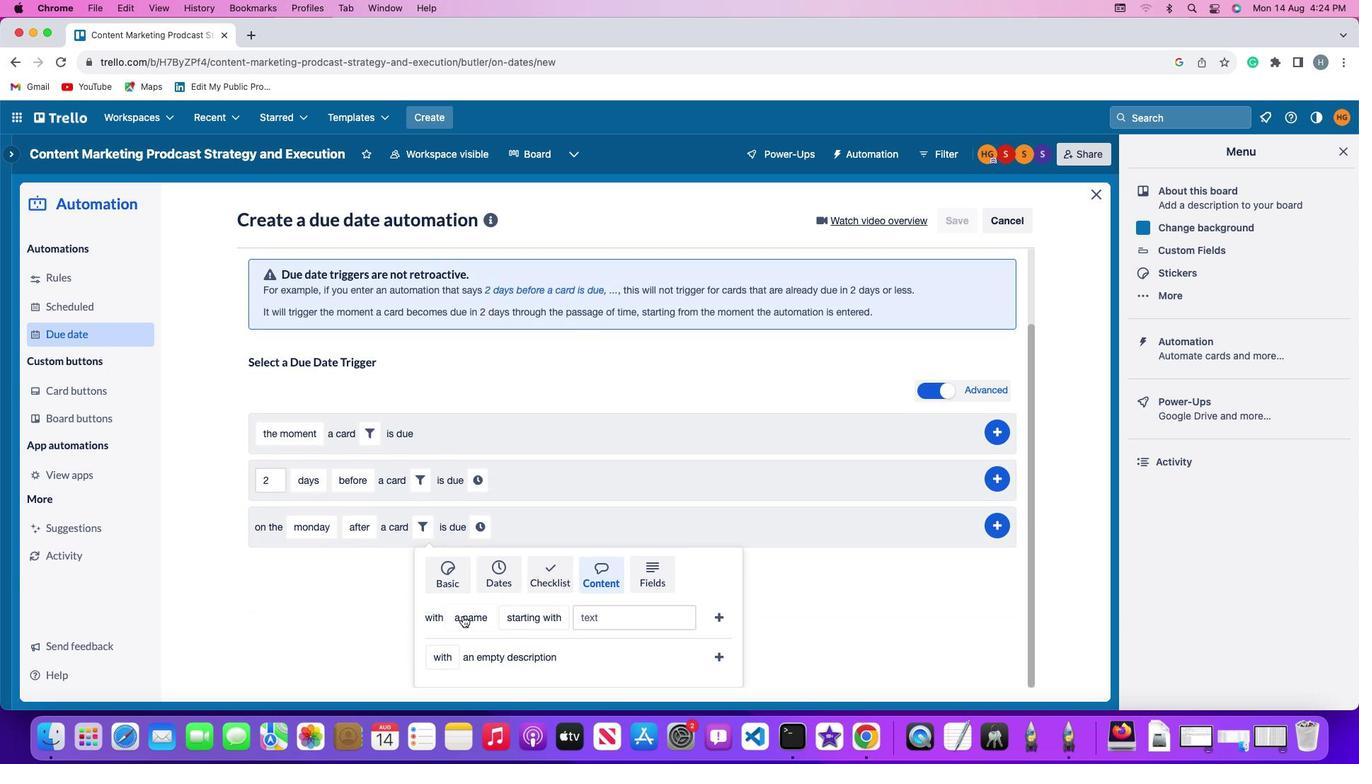 
Action: Mouse moved to (488, 561)
Screenshot: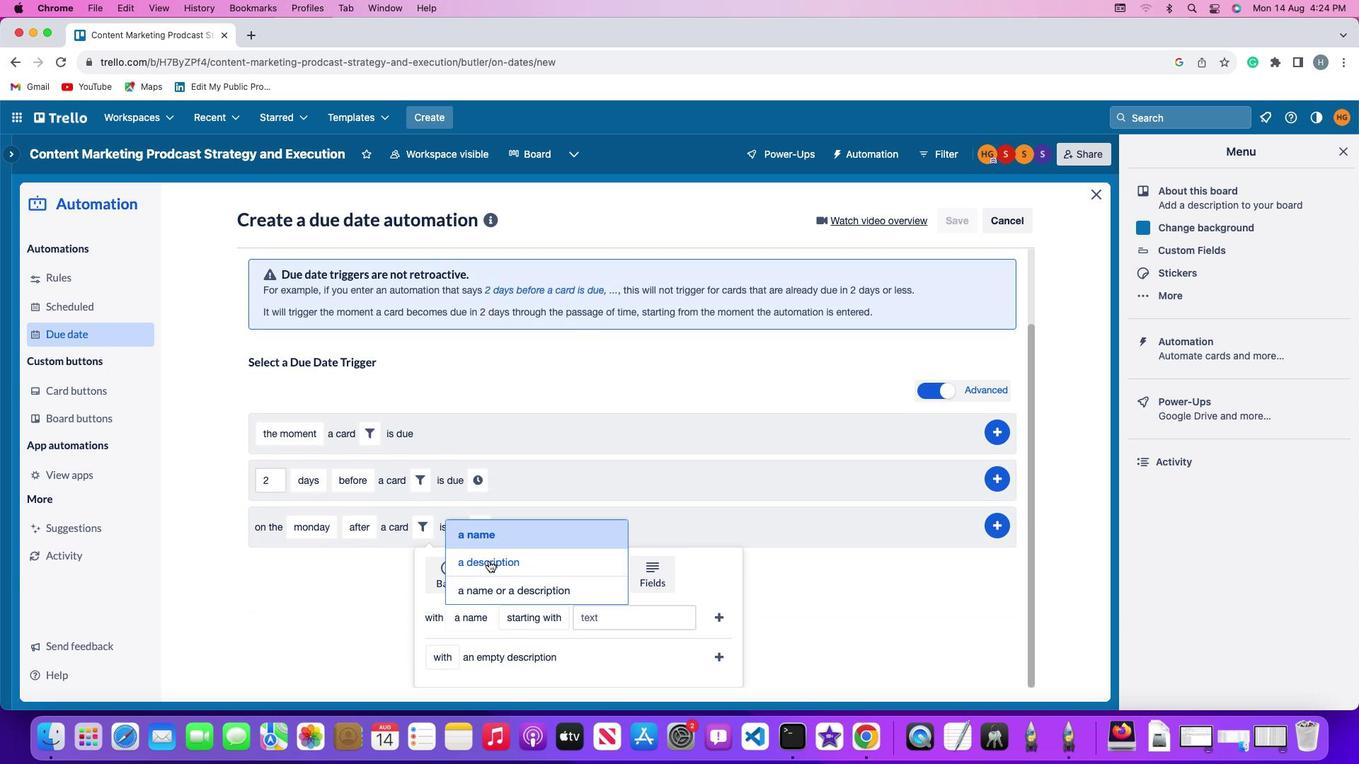 
Action: Mouse pressed left at (488, 561)
Screenshot: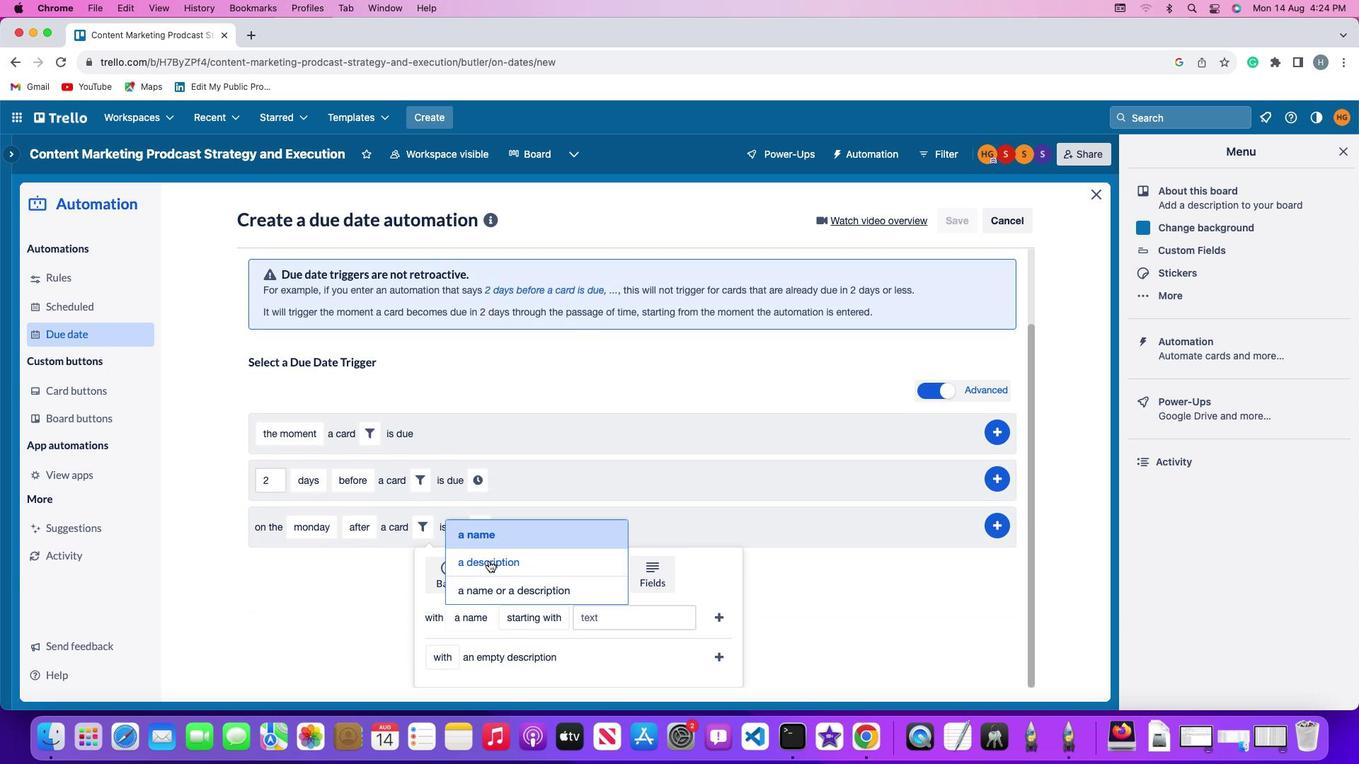 
Action: Mouse moved to (542, 622)
Screenshot: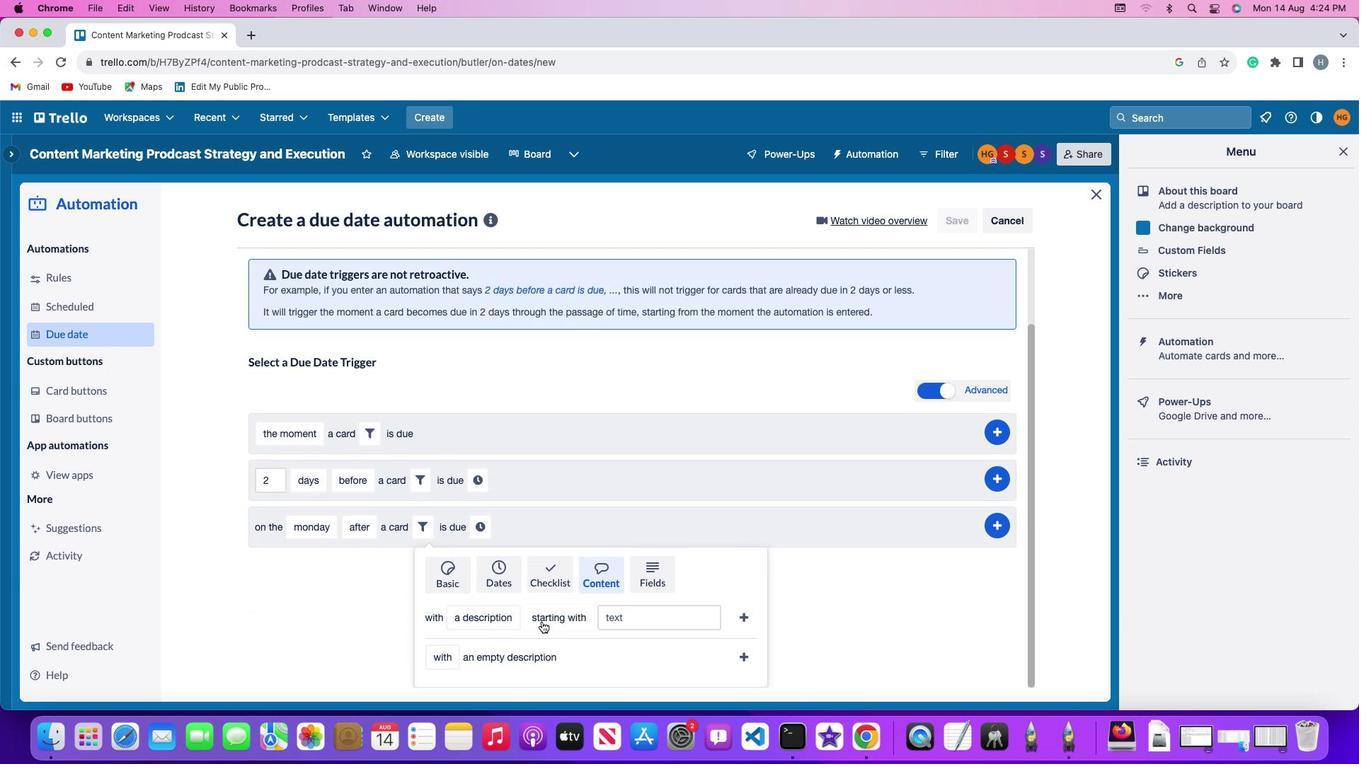 
Action: Mouse pressed left at (542, 622)
Screenshot: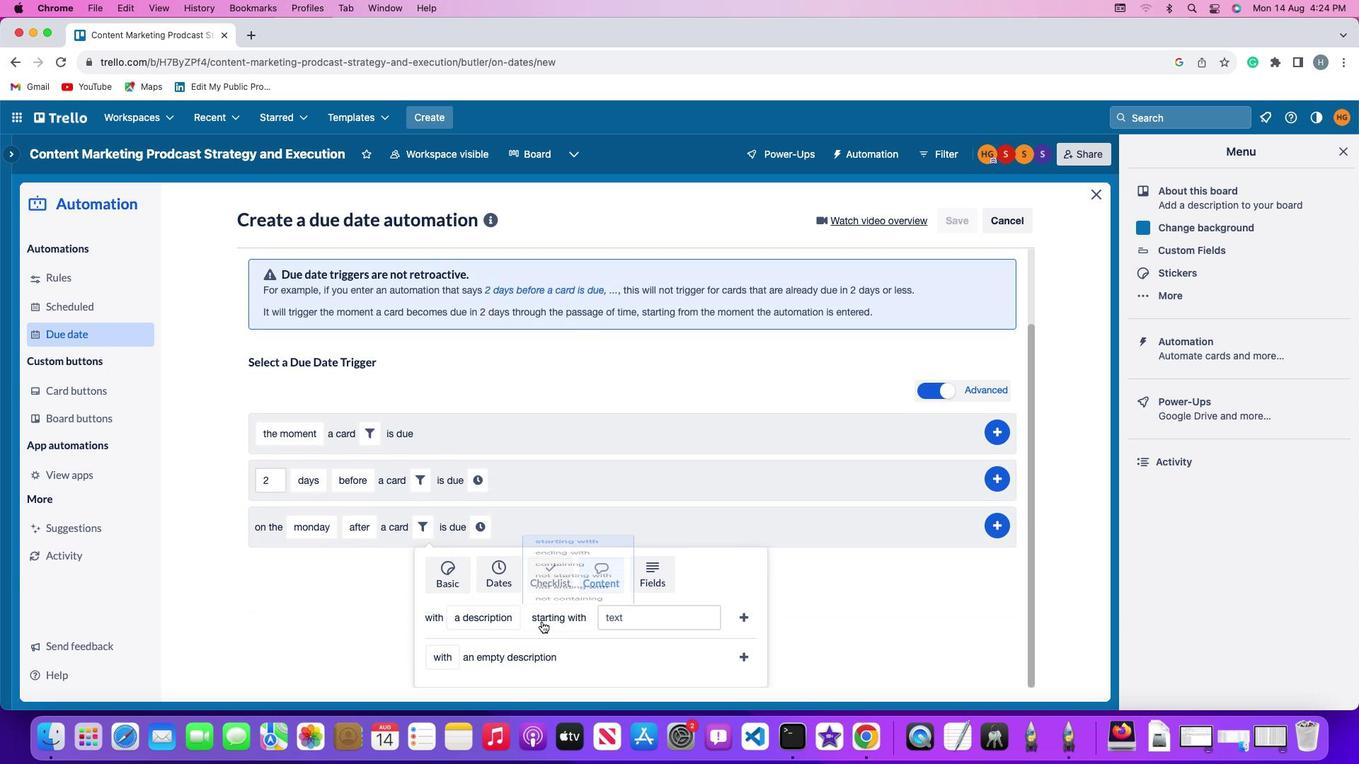 
Action: Mouse moved to (579, 449)
Screenshot: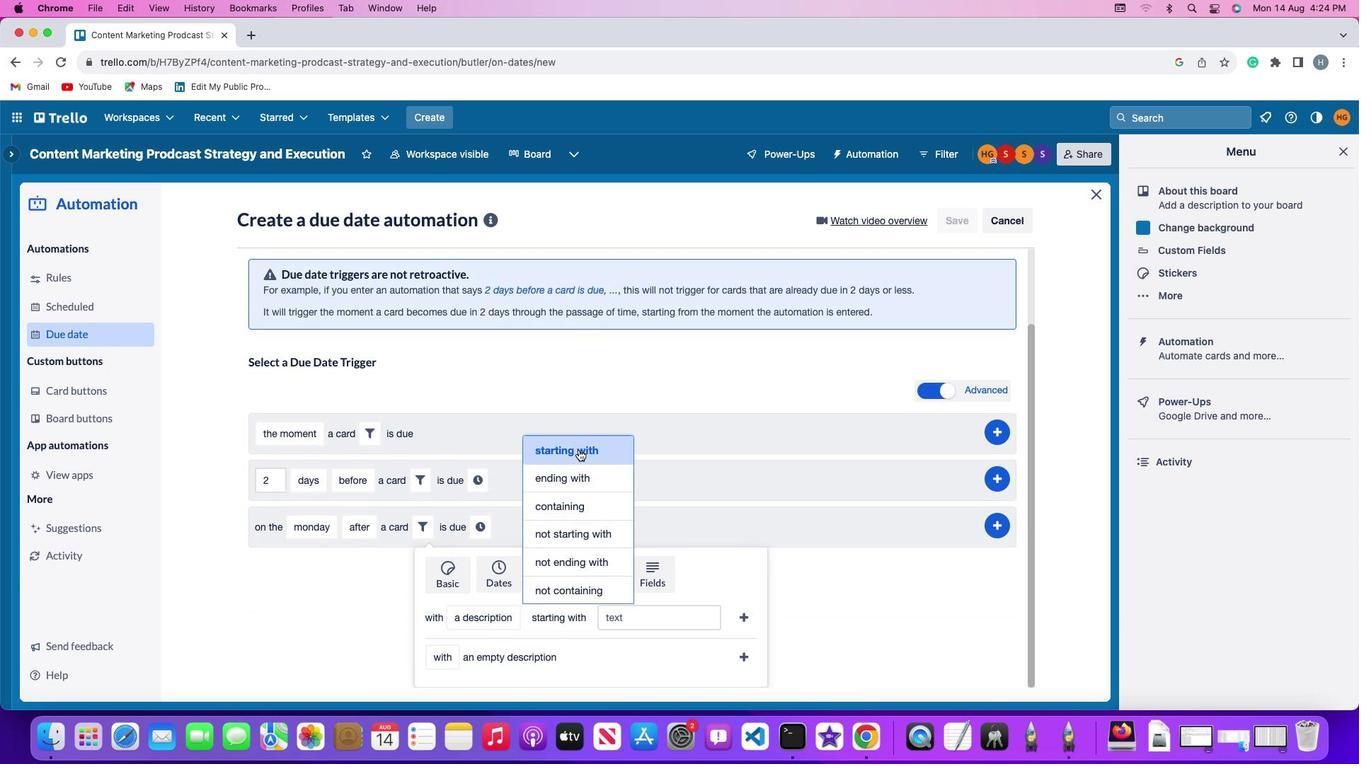 
Action: Mouse pressed left at (579, 449)
Screenshot: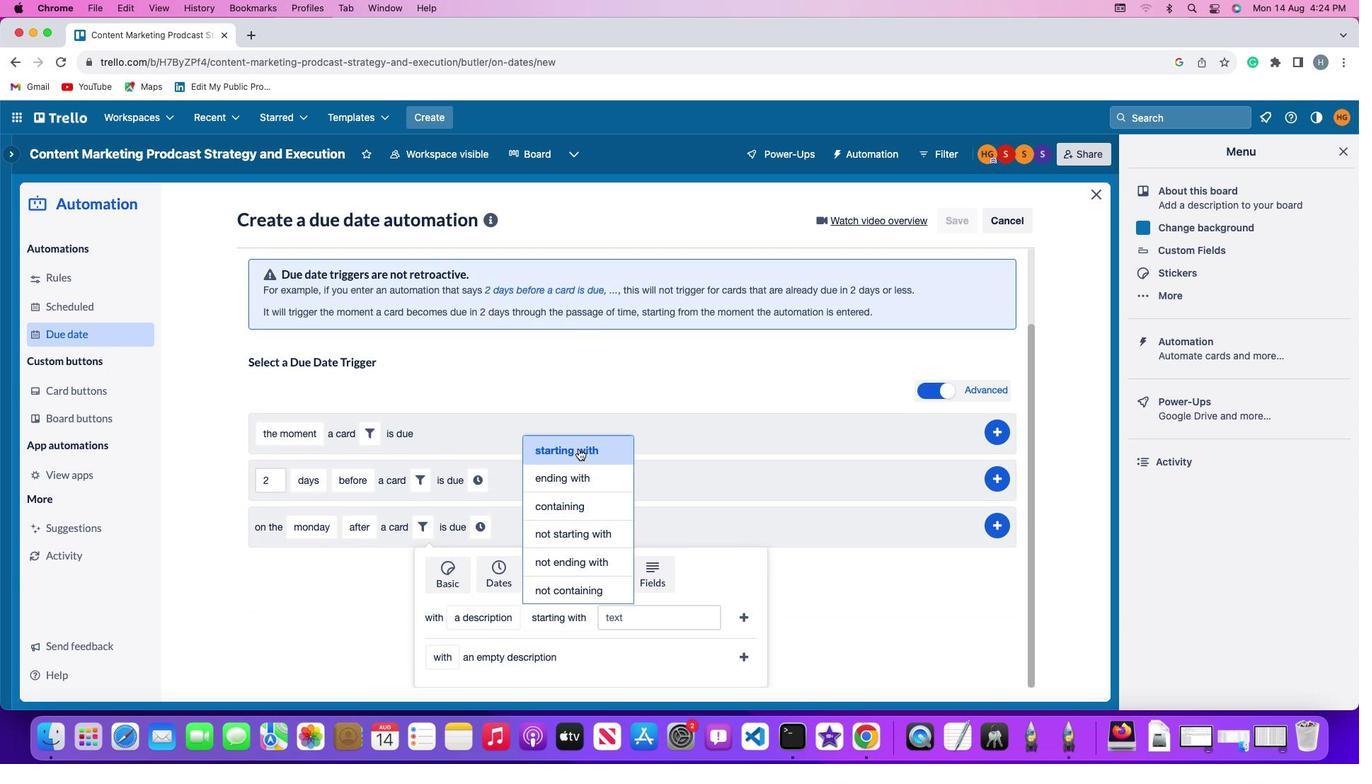 
Action: Mouse moved to (617, 621)
Screenshot: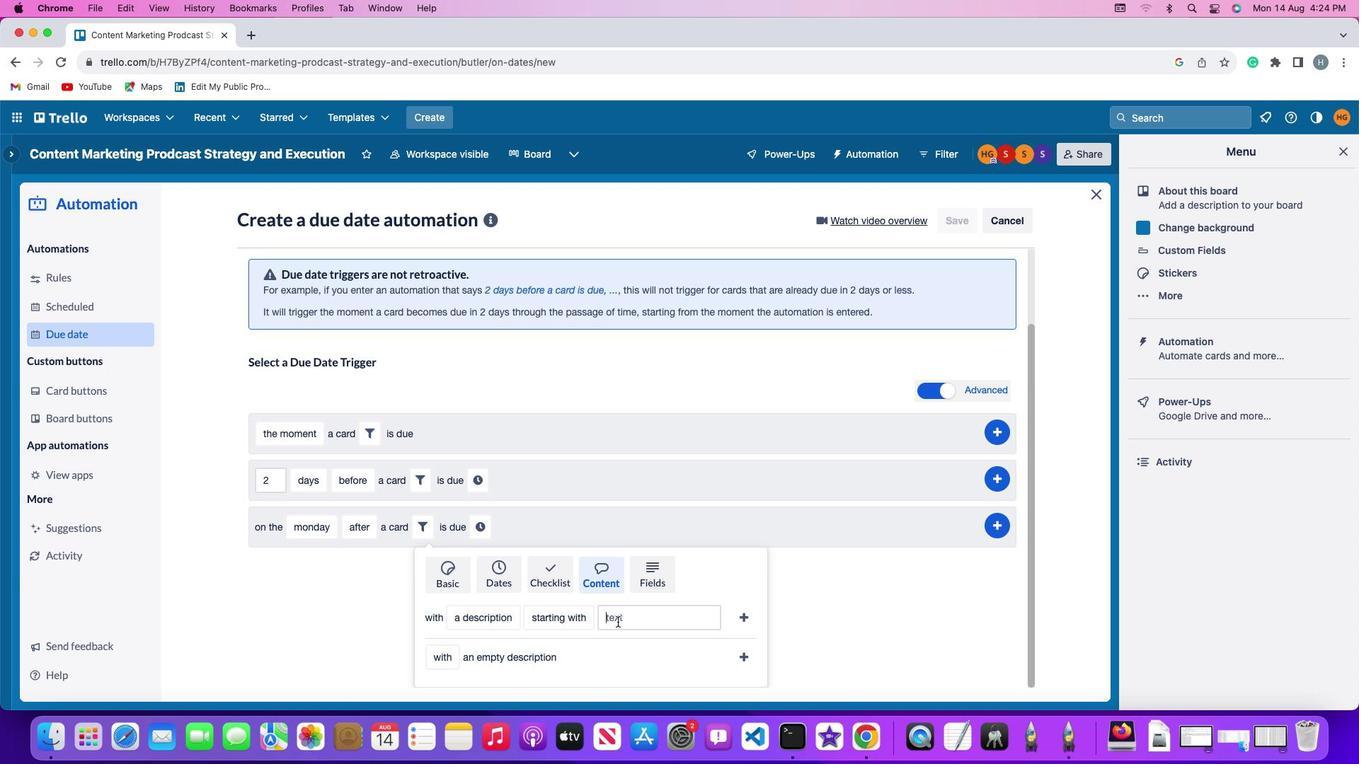 
Action: Mouse pressed left at (617, 621)
Screenshot: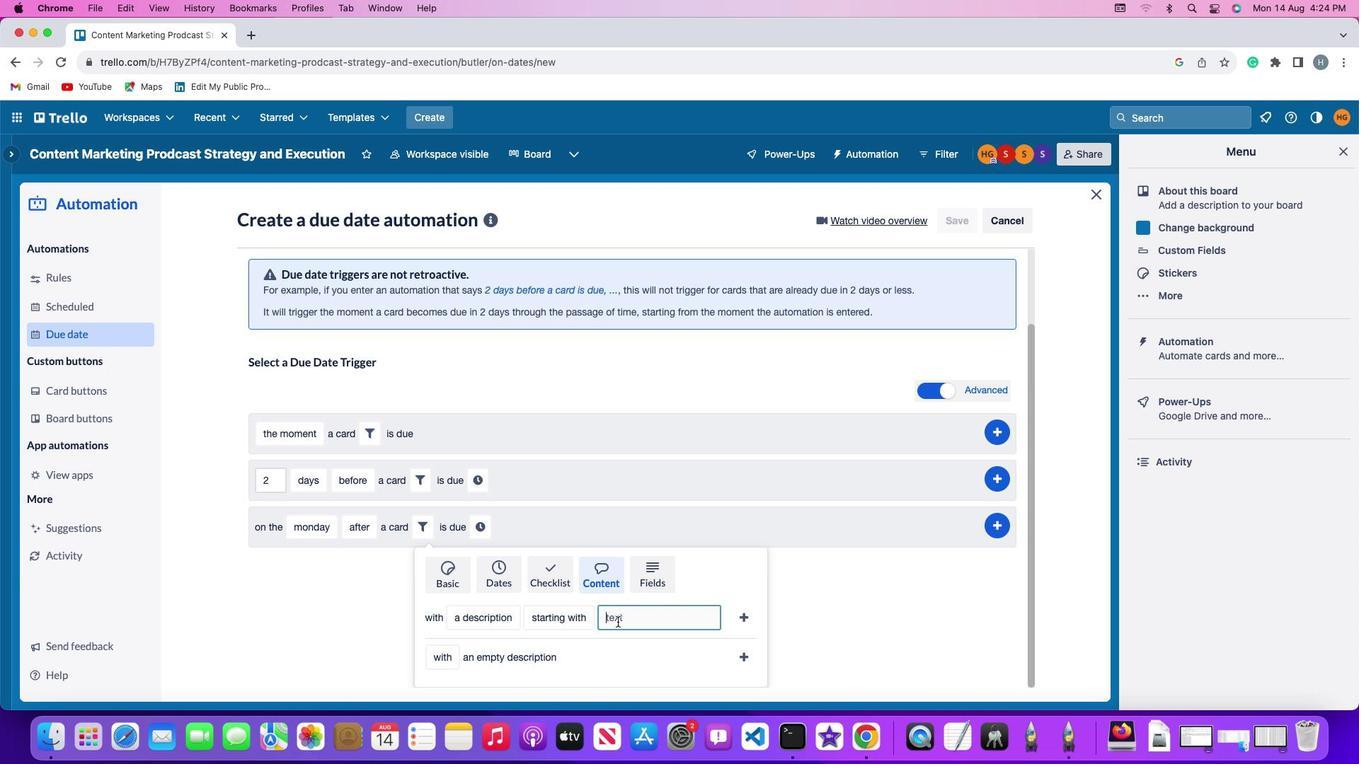 
Action: Mouse moved to (618, 620)
Screenshot: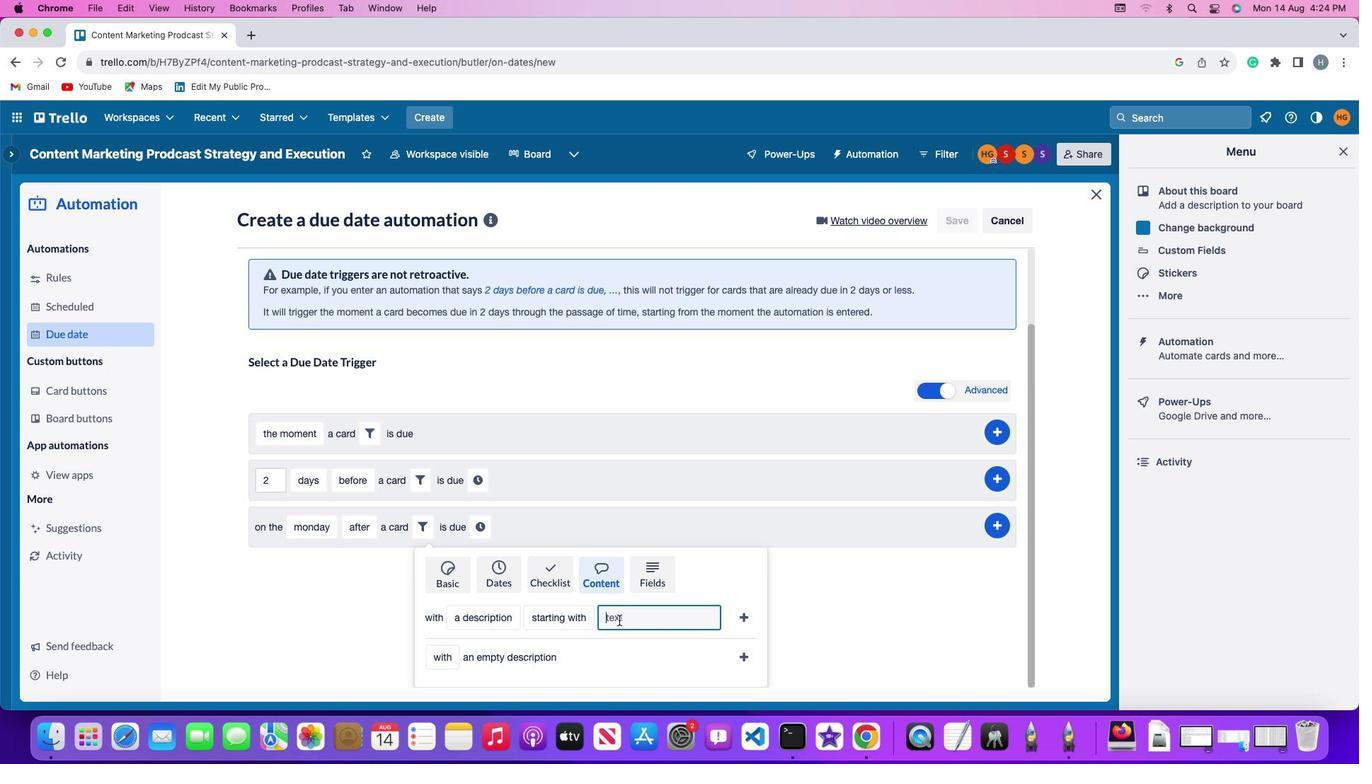 
Action: Key pressed 'r''e''s''u''m''e'
Screenshot: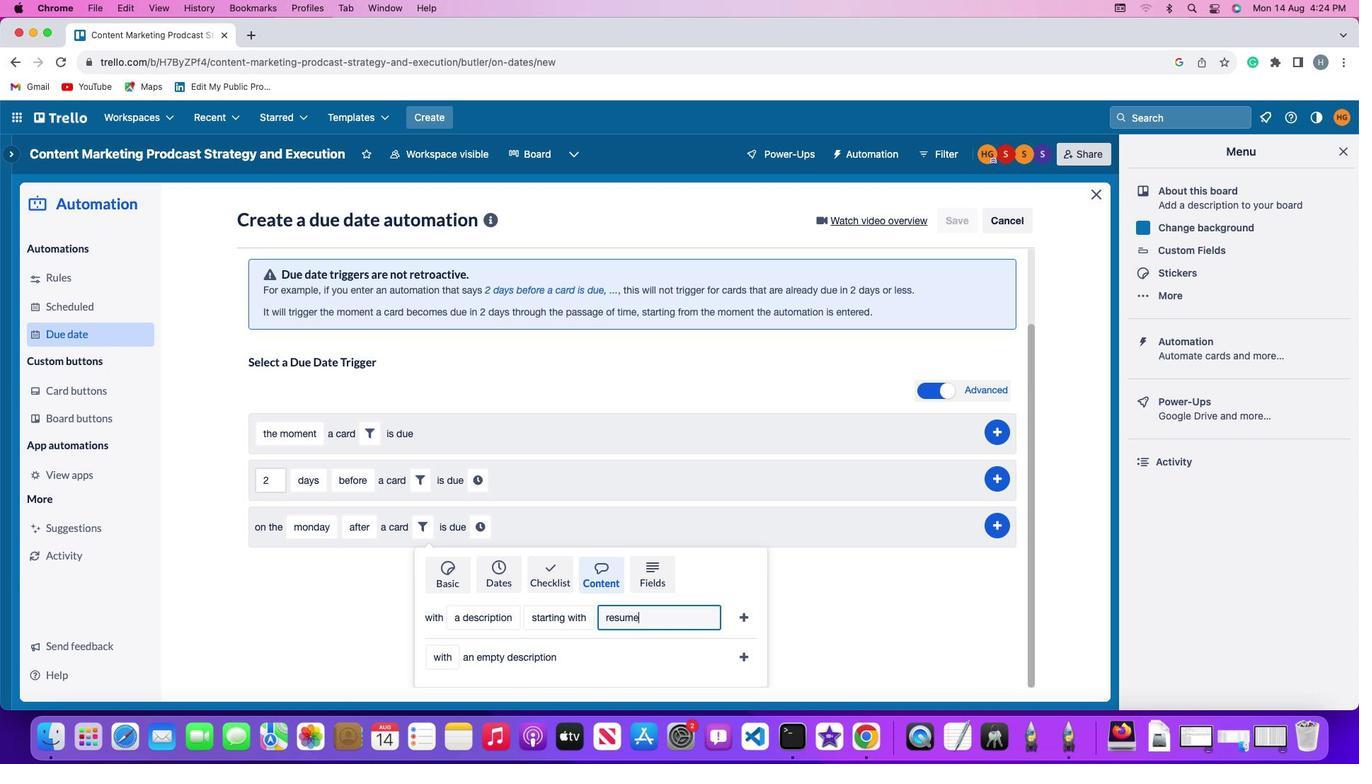 
Action: Mouse moved to (748, 613)
Screenshot: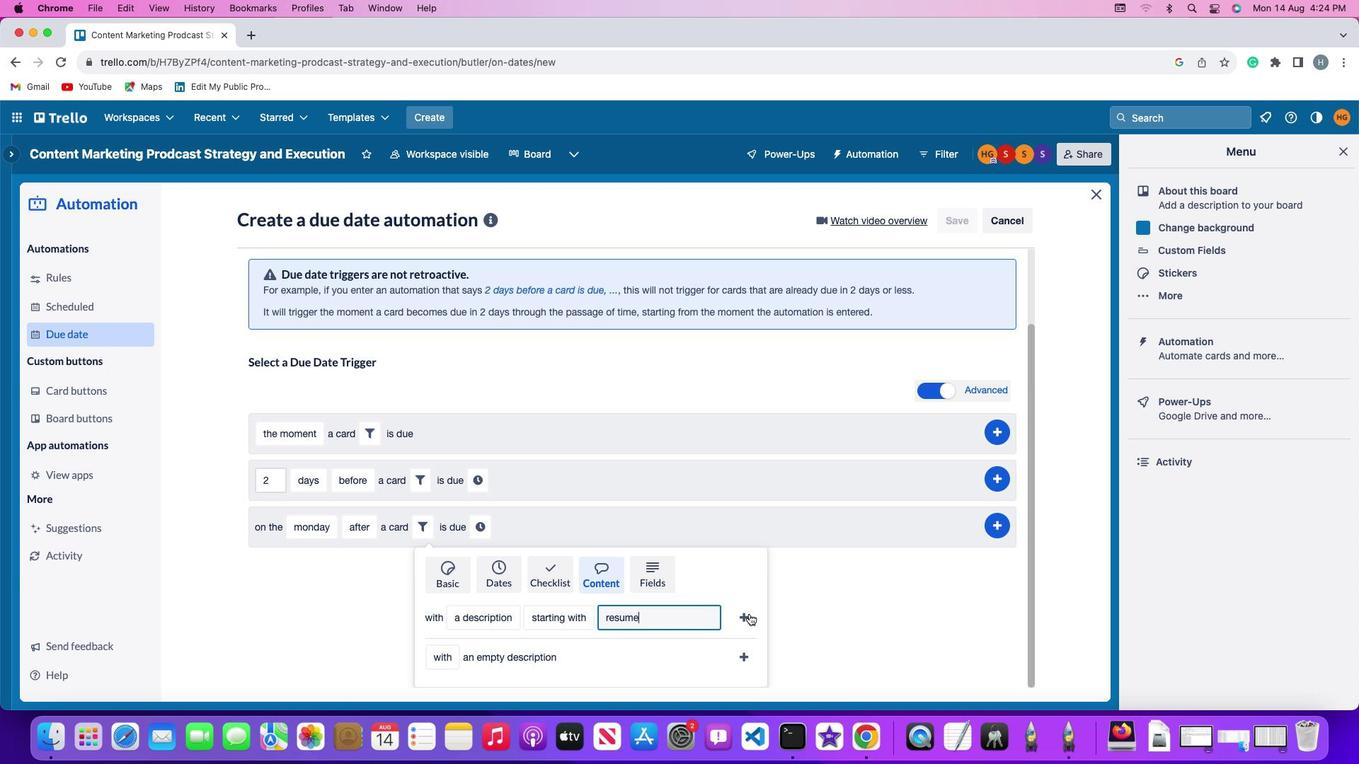 
Action: Mouse pressed left at (748, 613)
Screenshot: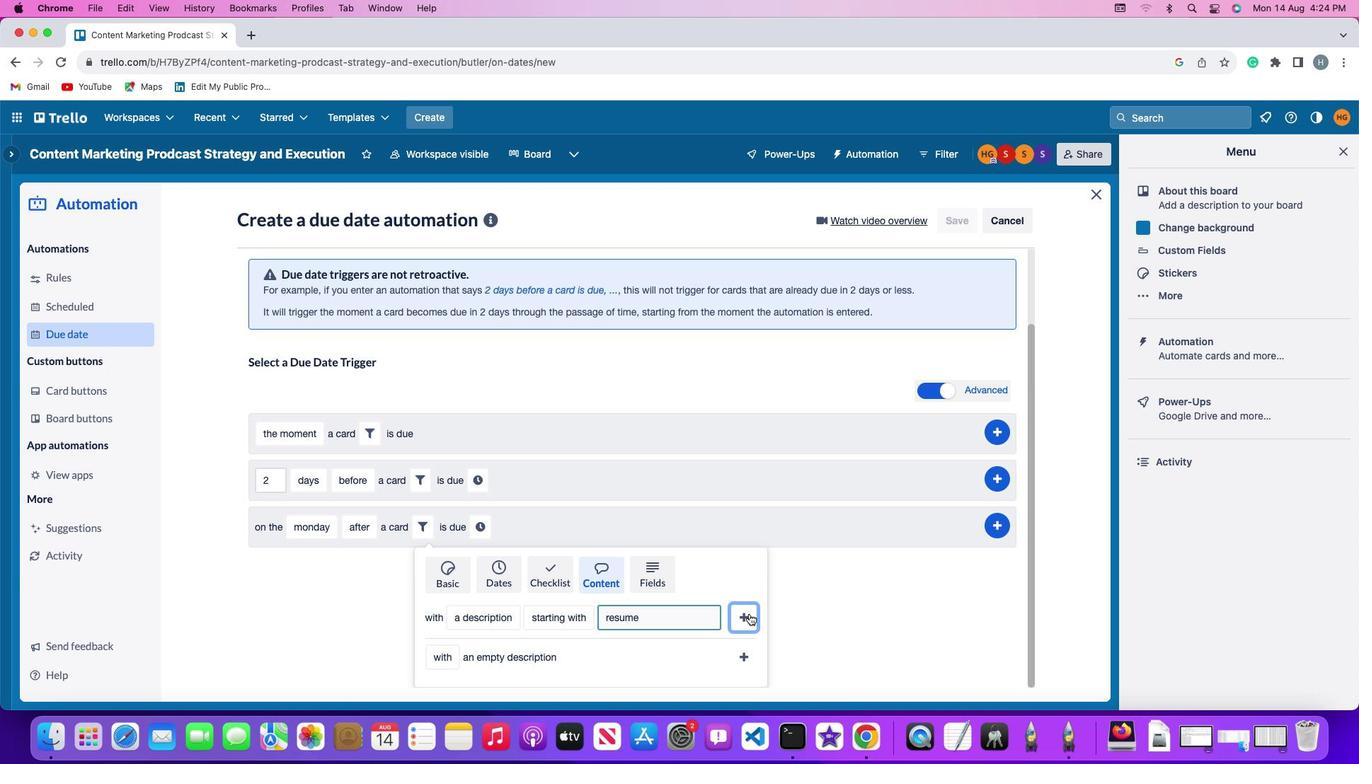 
Action: Mouse moved to (699, 622)
Screenshot: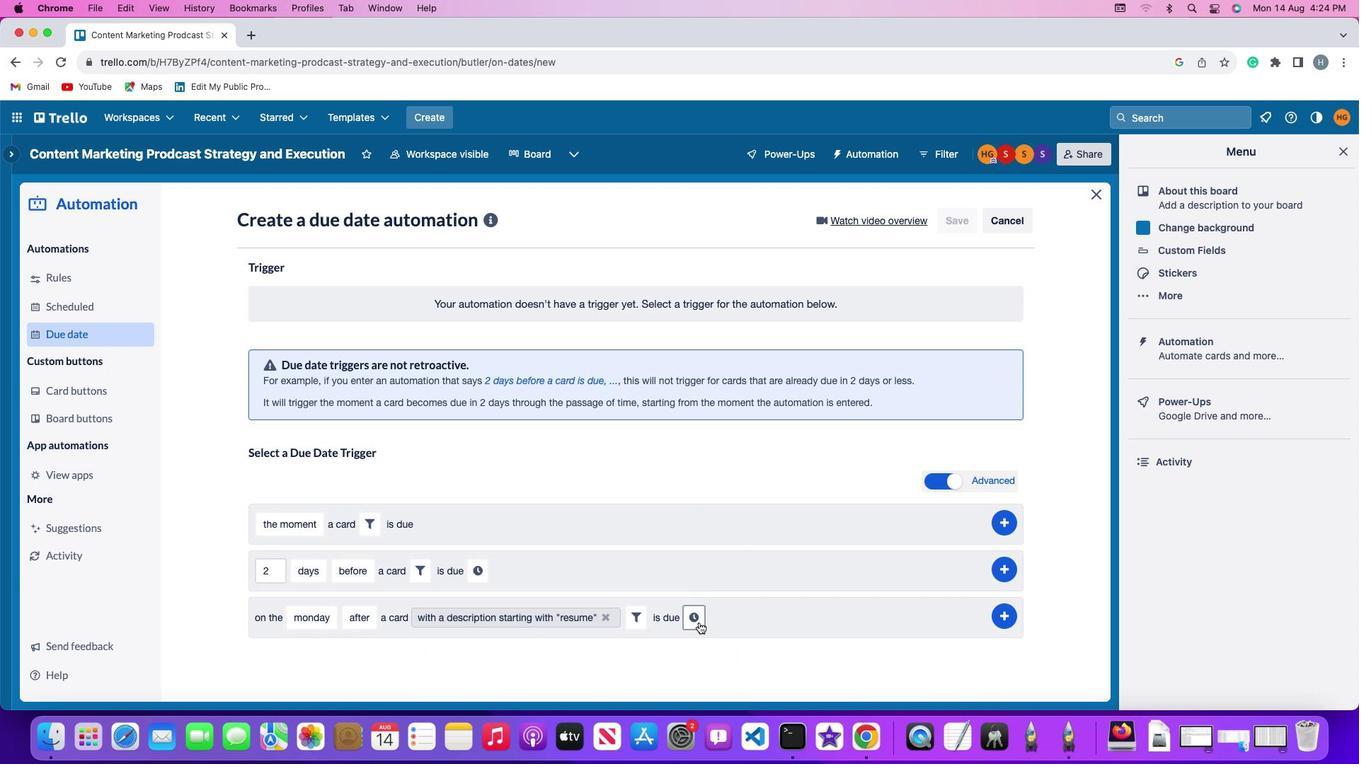 
Action: Mouse pressed left at (699, 622)
Screenshot: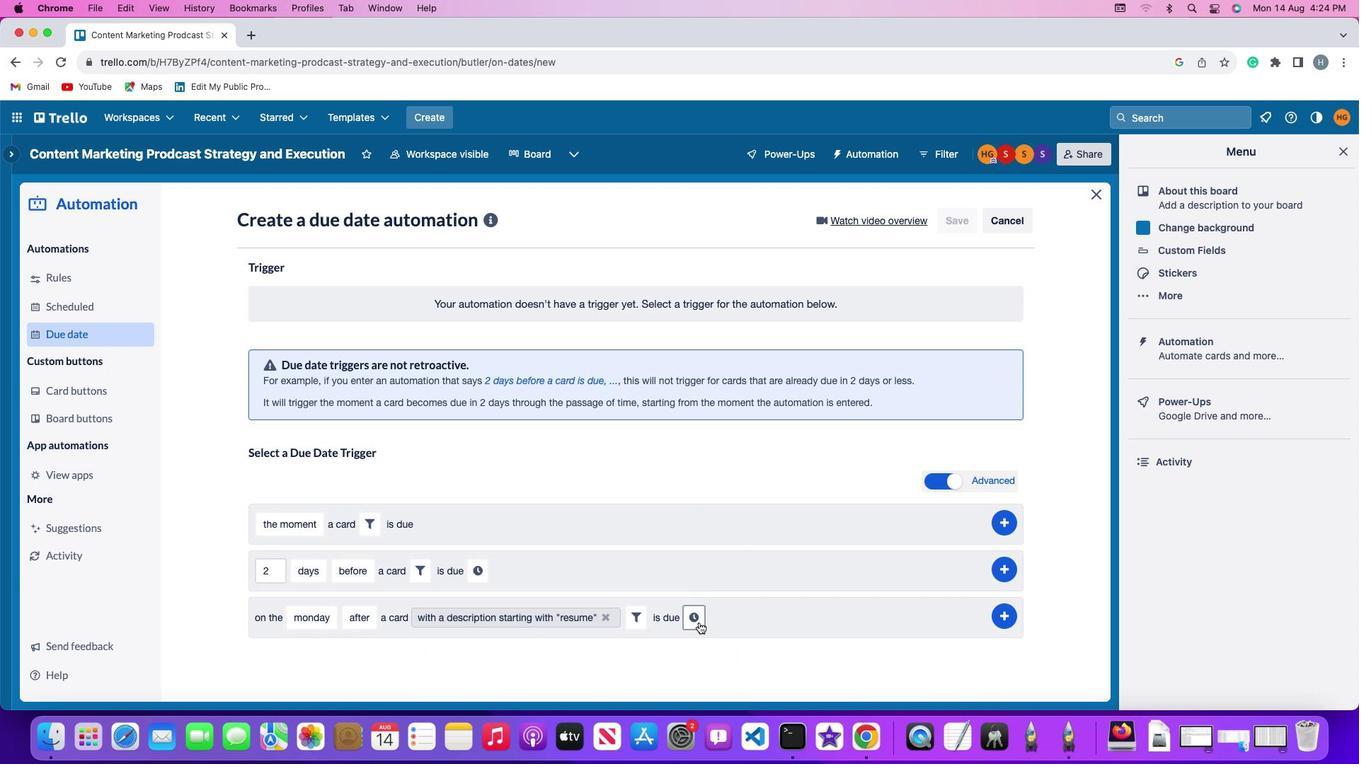 
Action: Mouse moved to (730, 620)
Screenshot: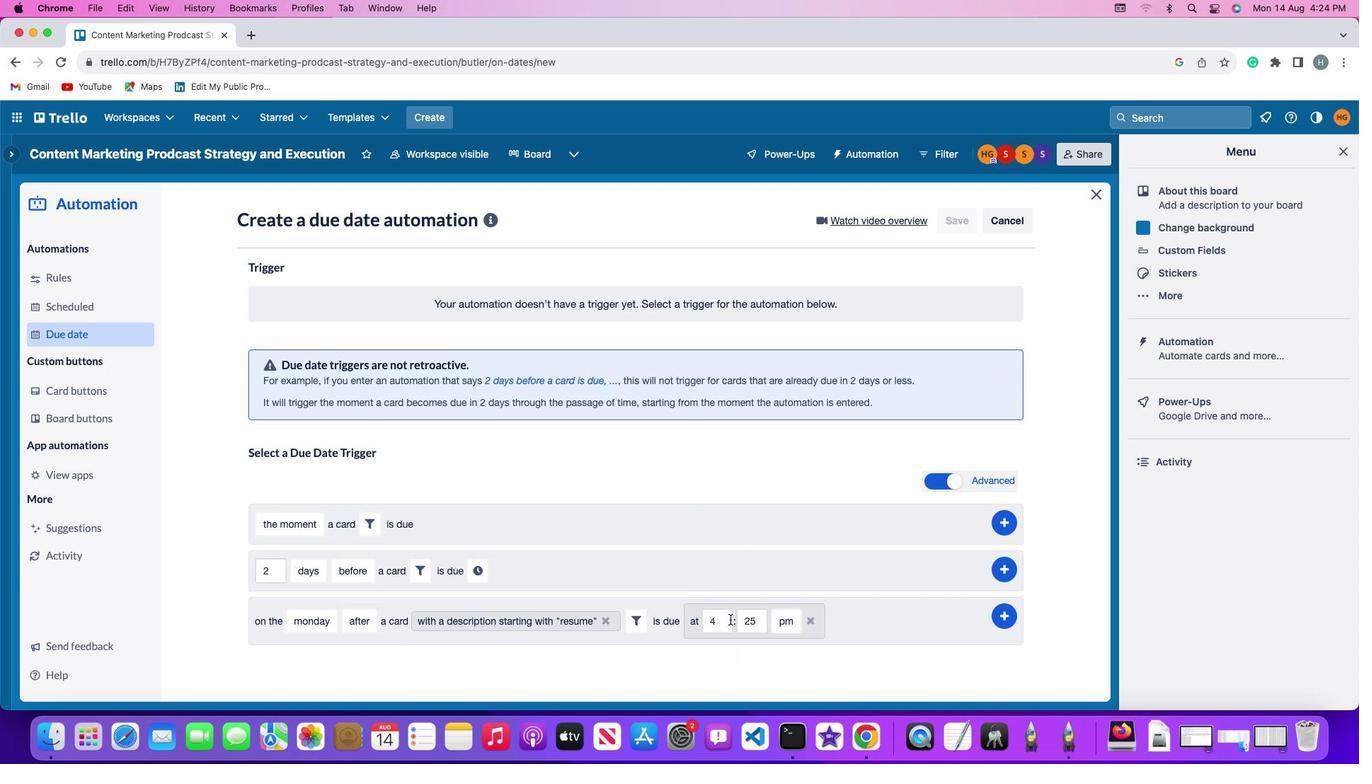
Action: Mouse pressed left at (730, 620)
Screenshot: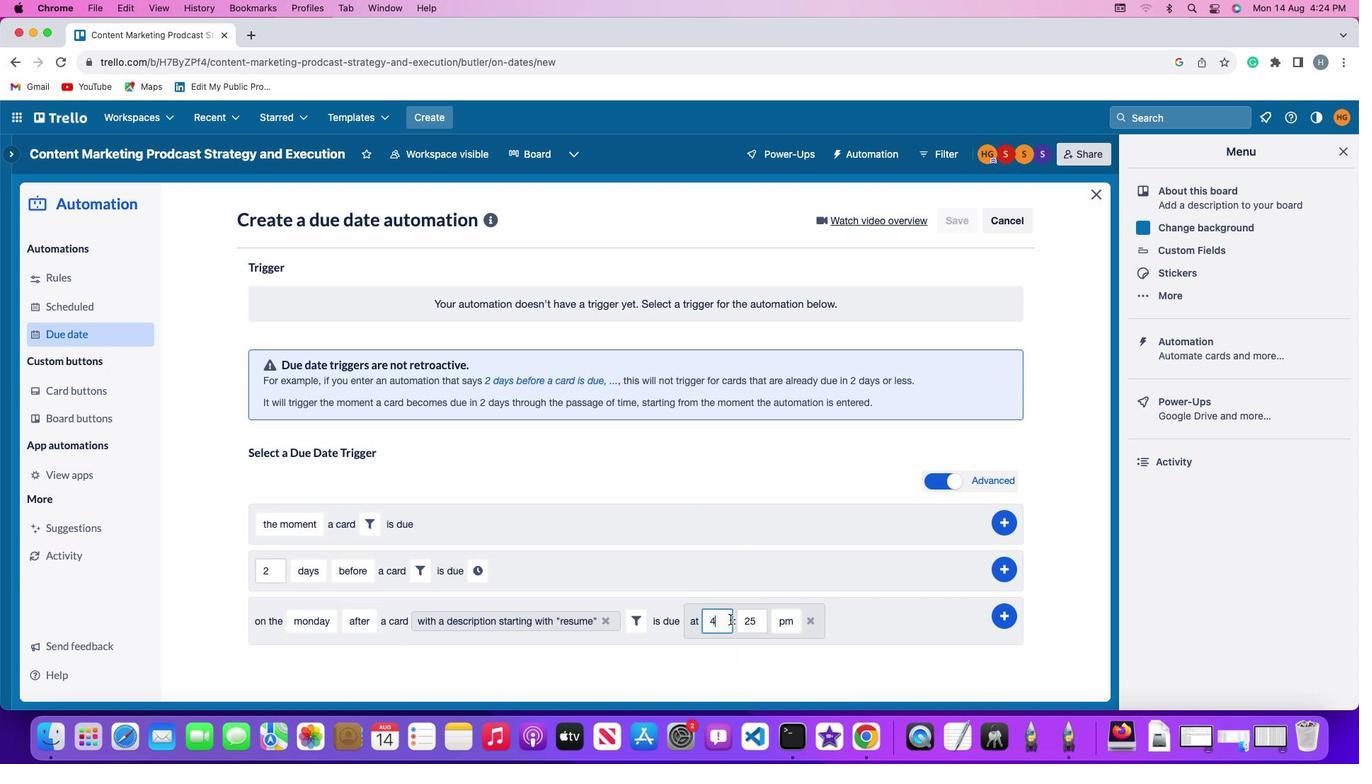 
Action: Key pressed Key.backspace'1''1'
Screenshot: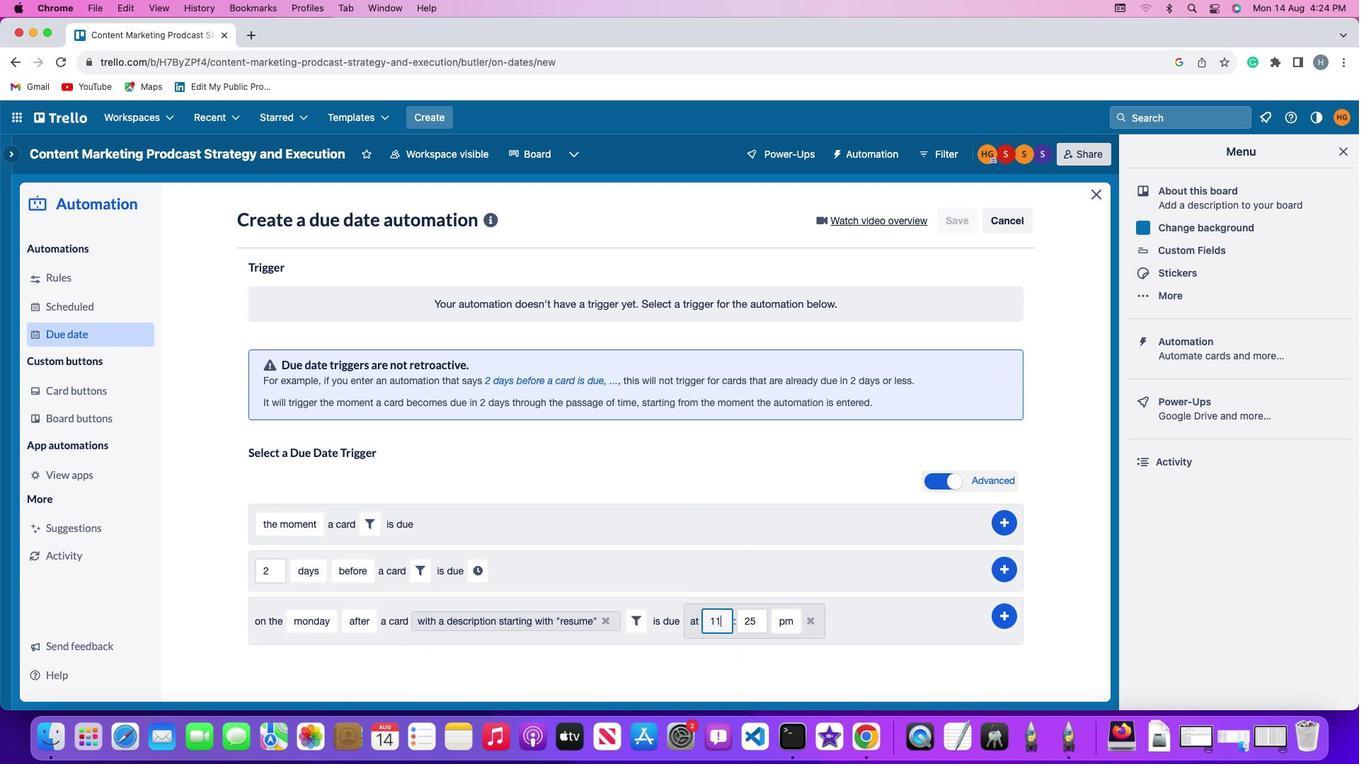 
Action: Mouse moved to (763, 621)
Screenshot: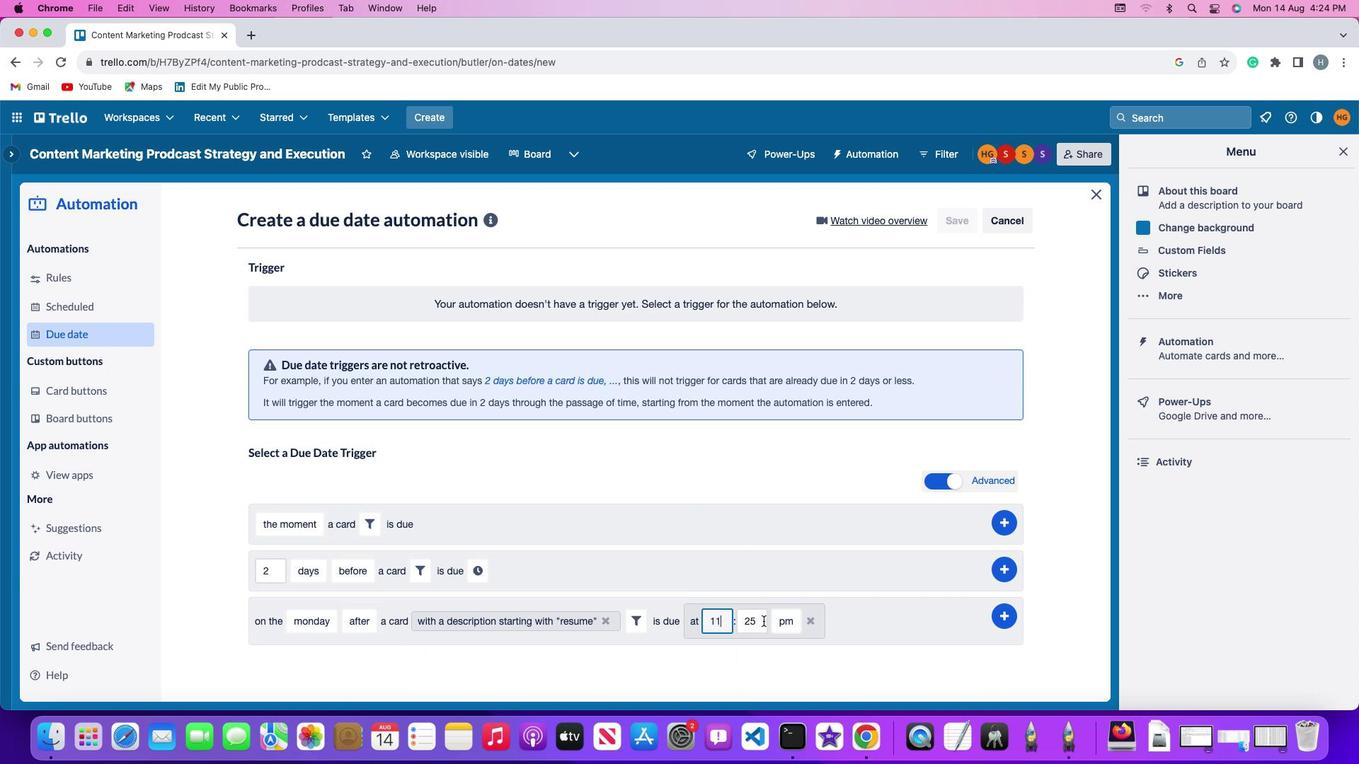 
Action: Mouse pressed left at (763, 621)
Screenshot: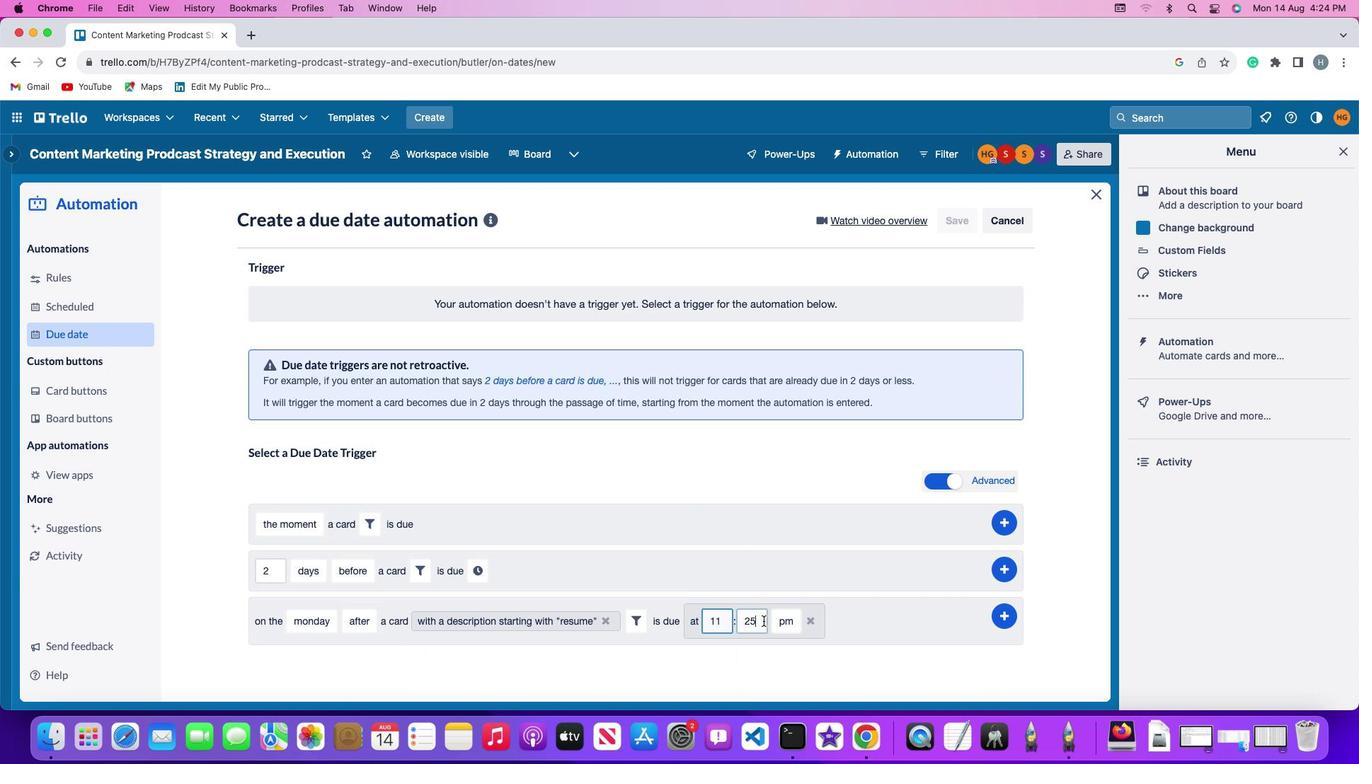 
Action: Mouse moved to (763, 620)
Screenshot: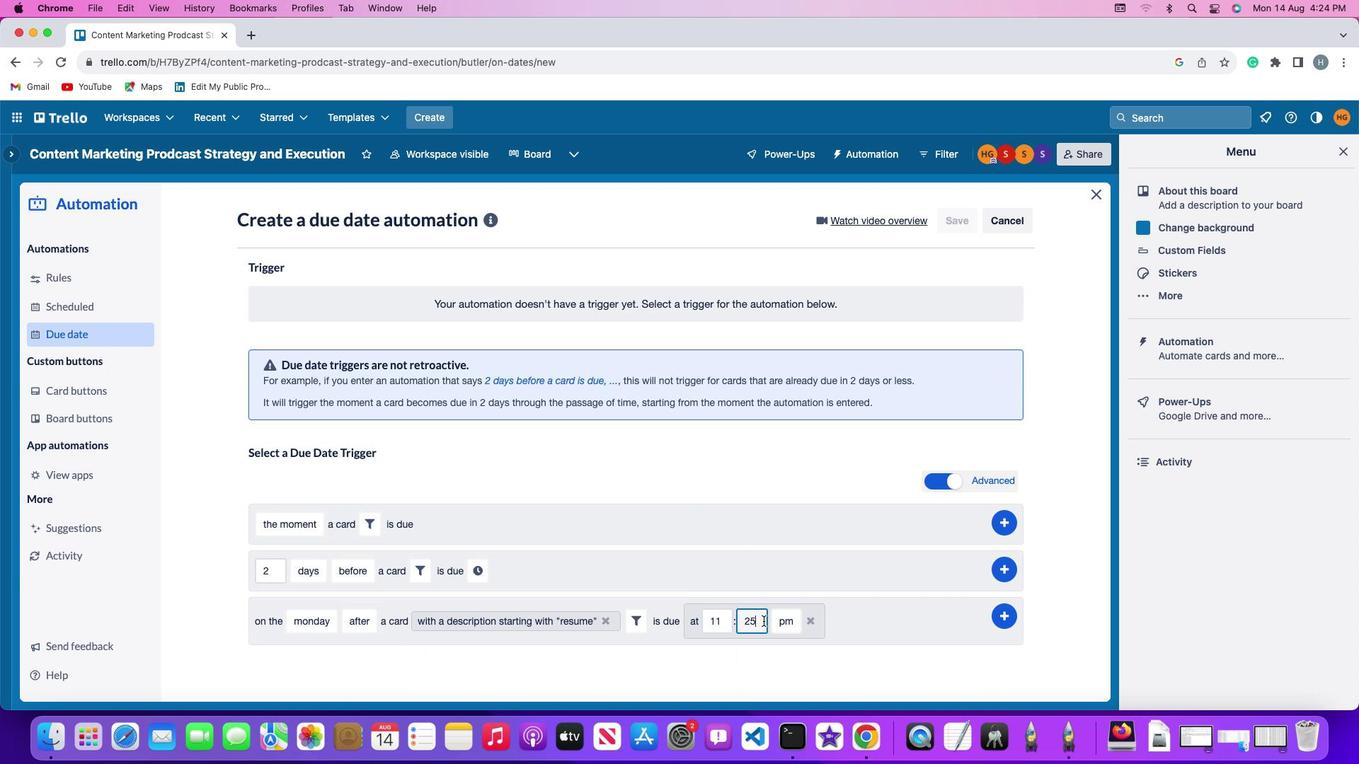 
Action: Key pressed Key.backspaceKey.backspace'0''0'
Screenshot: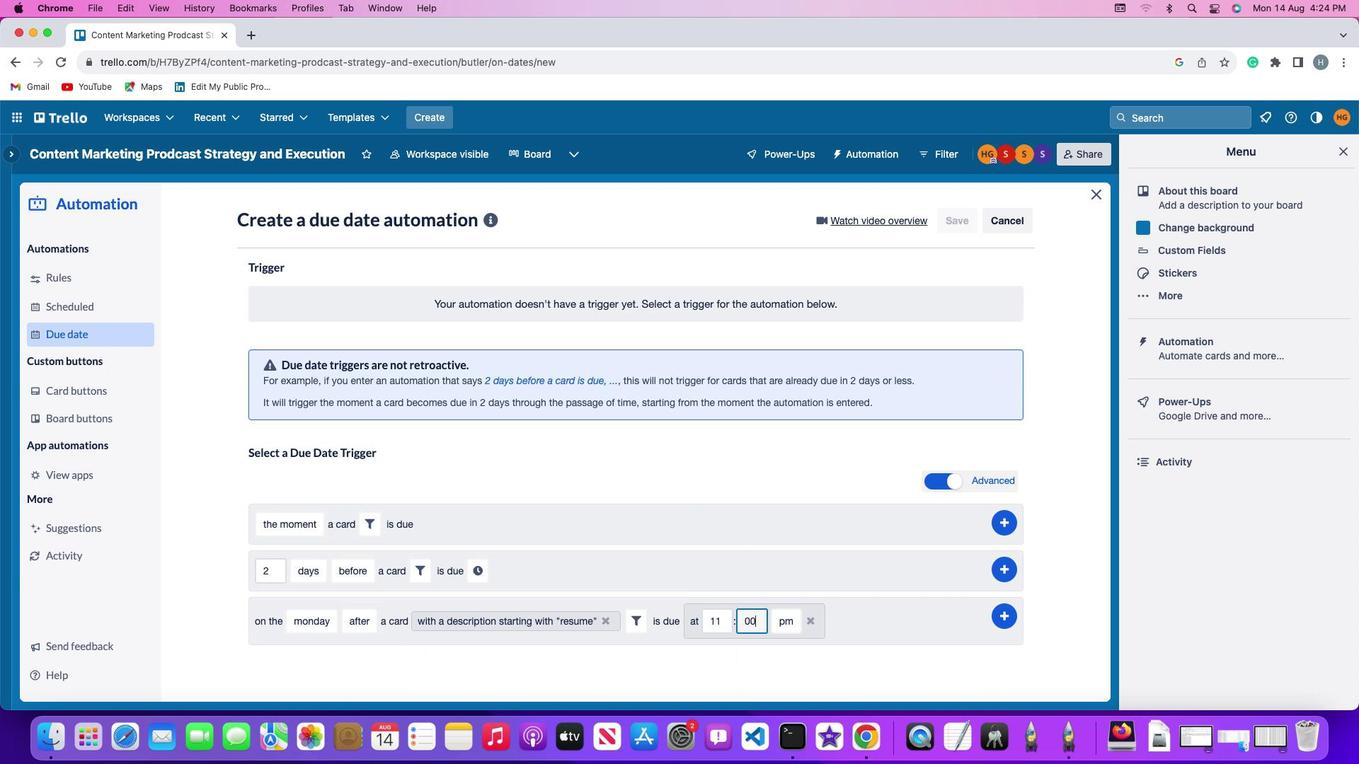 
Action: Mouse moved to (772, 621)
Screenshot: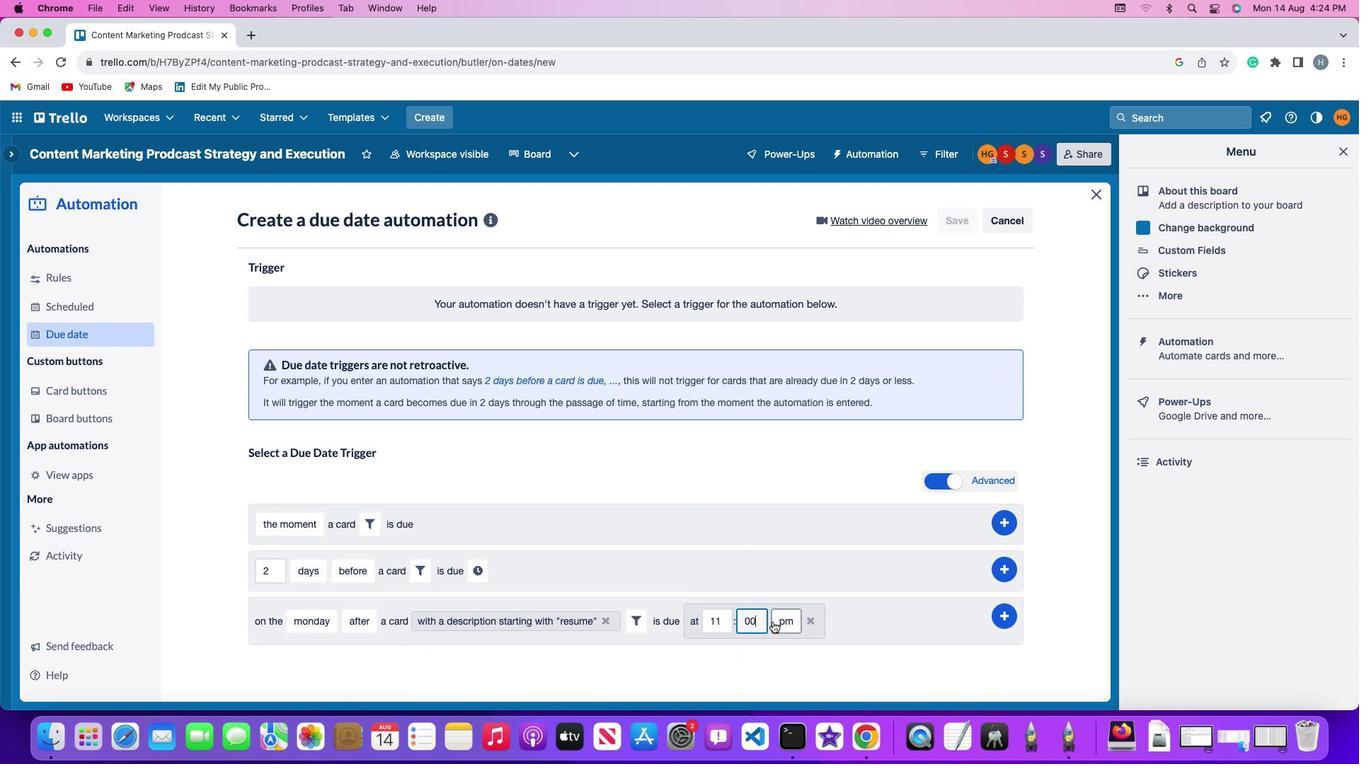 
Action: Mouse pressed left at (772, 621)
Screenshot: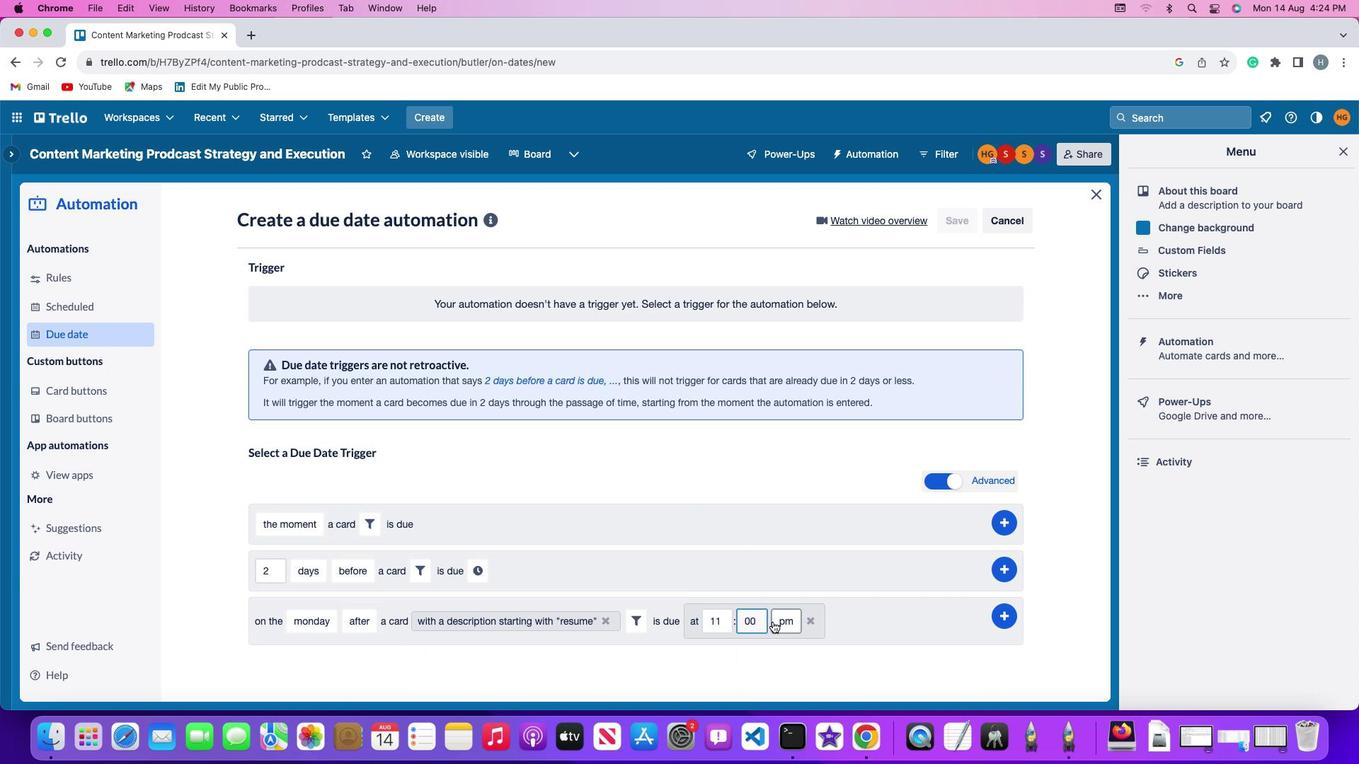 
Action: Mouse moved to (782, 642)
Screenshot: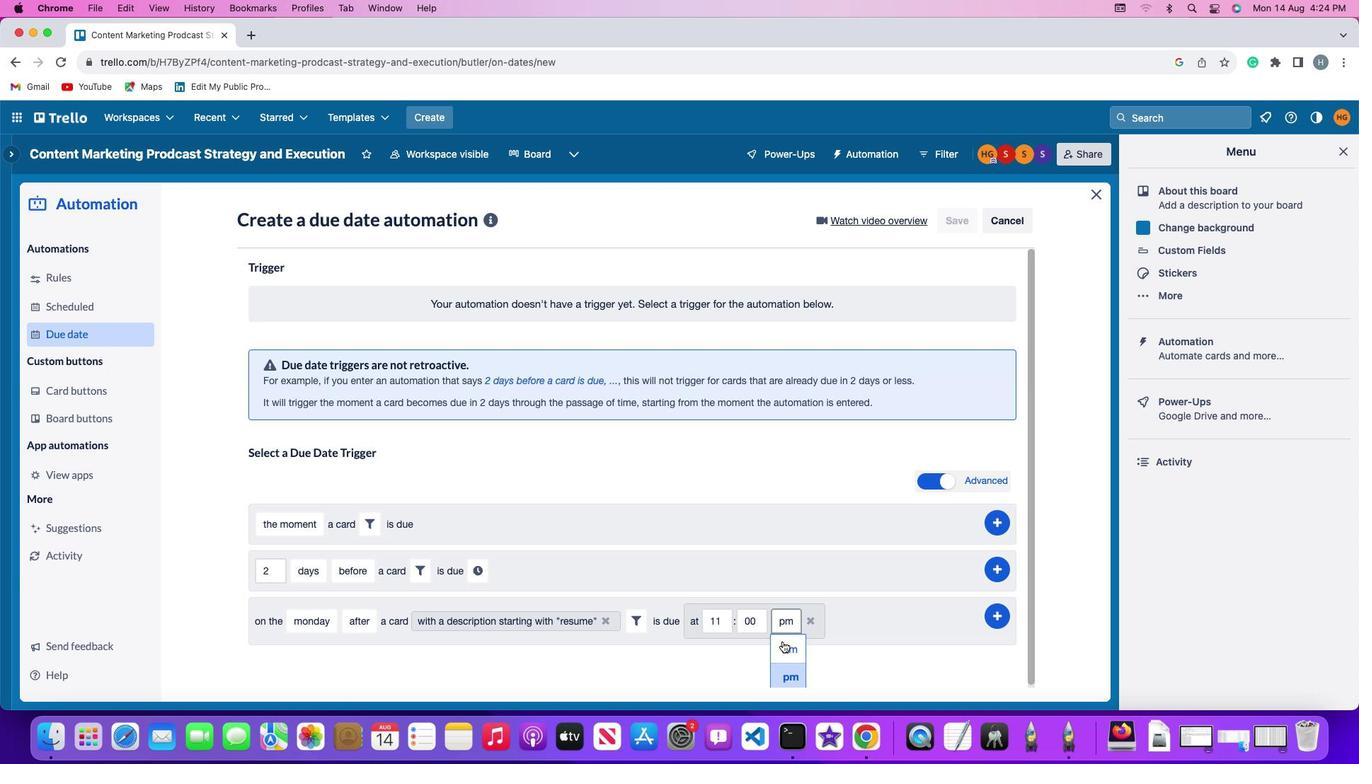 
Action: Mouse pressed left at (782, 642)
Screenshot: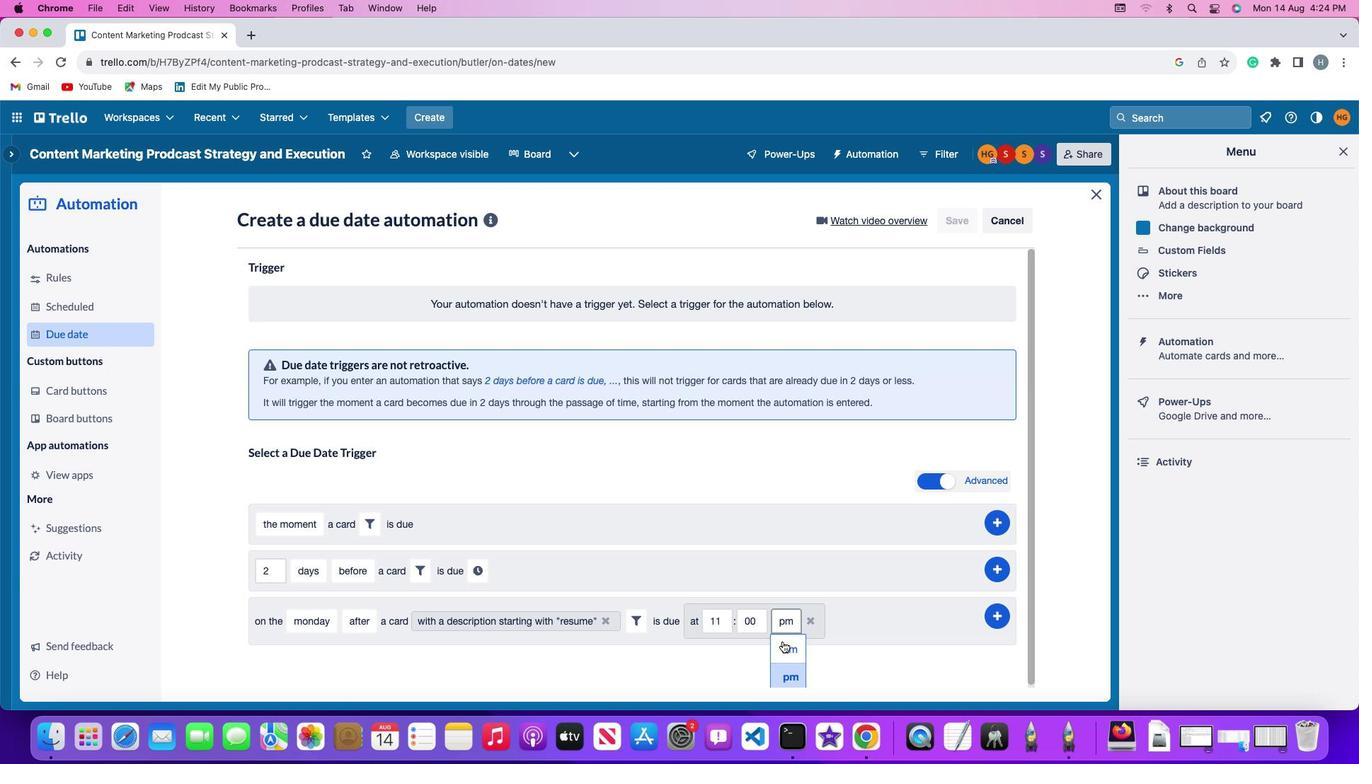 
Action: Mouse moved to (1002, 616)
Screenshot: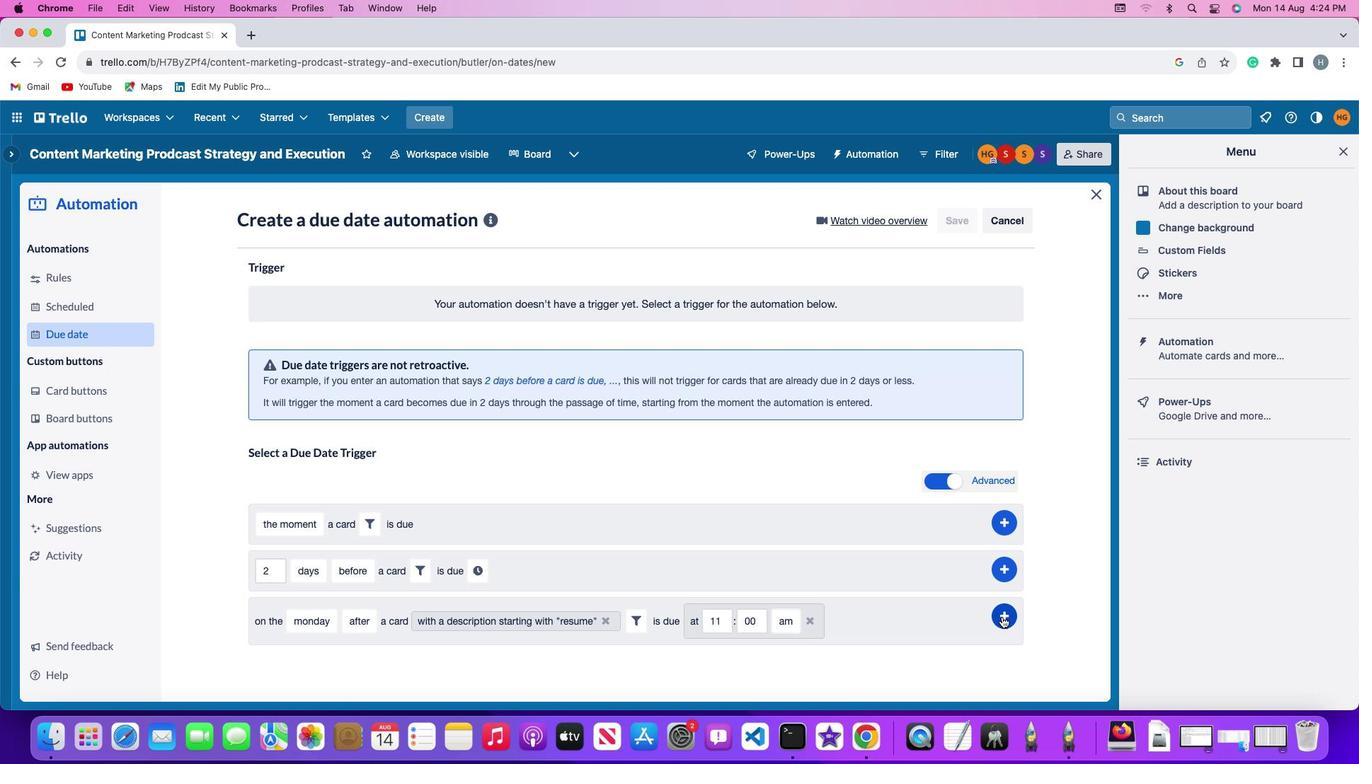 
Action: Mouse pressed left at (1002, 616)
Screenshot: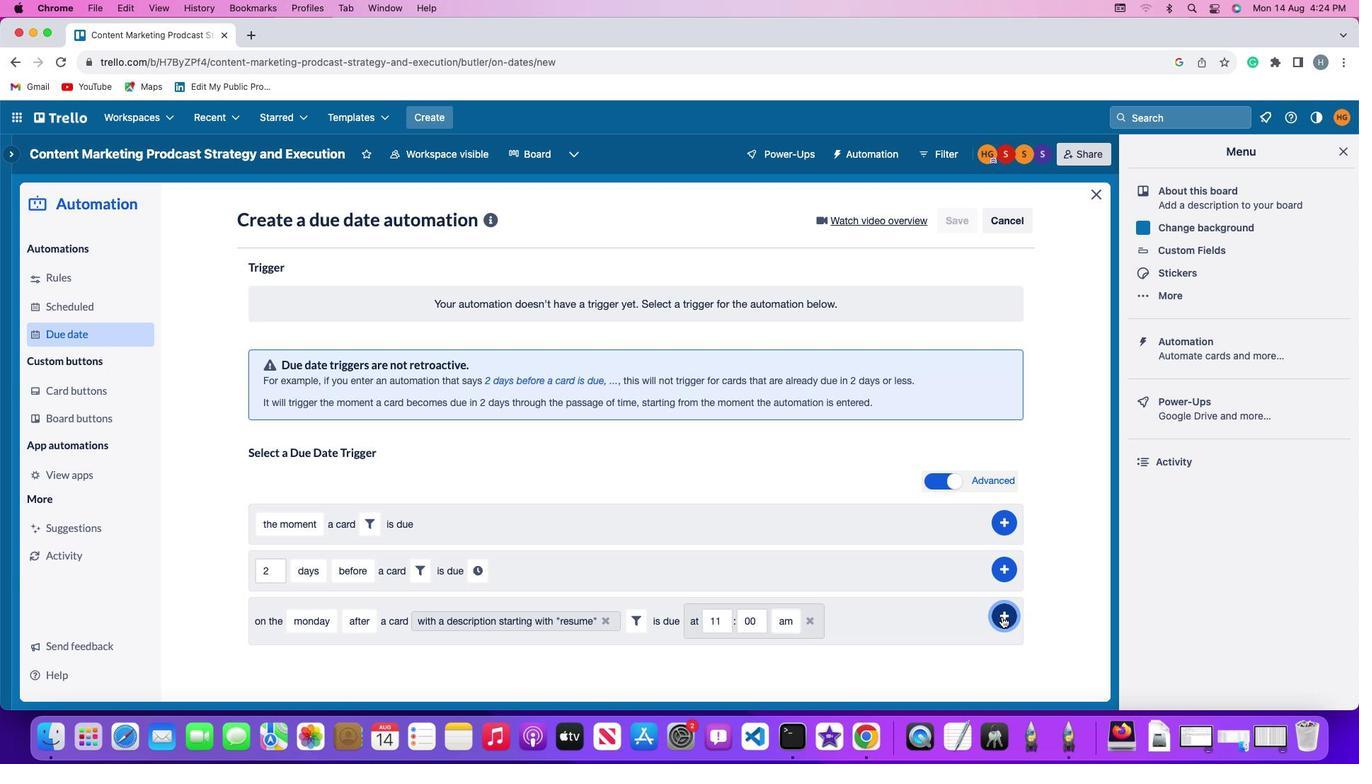 
Action: Mouse moved to (1068, 479)
Screenshot: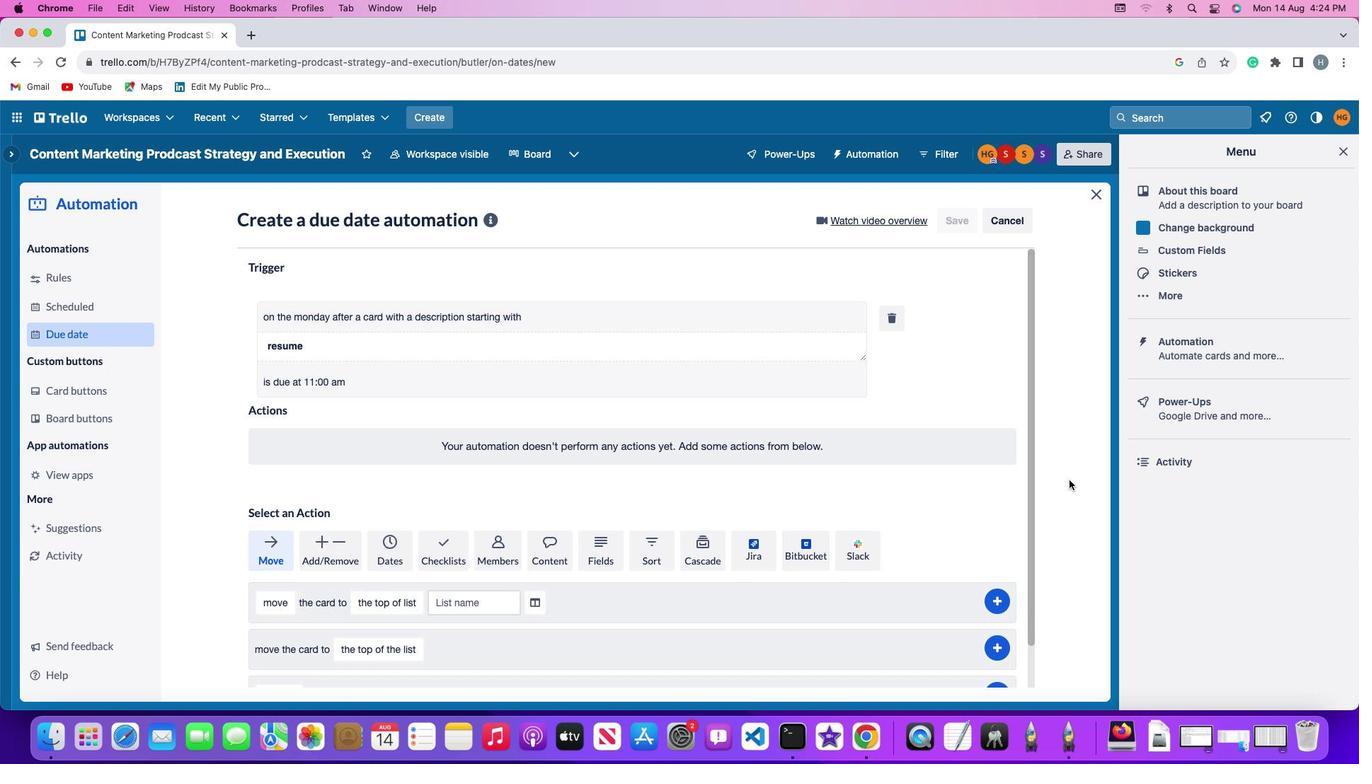 
